 Task: Create a sub task Design and Implement Solution for the task  Implement a new cloud-based project accounting system for a company in the project BayTech , assign it to team member softage.2@softage.net and update the status of the sub task to  Completed , set the priority of the sub task to High
Action: Mouse moved to (456, 550)
Screenshot: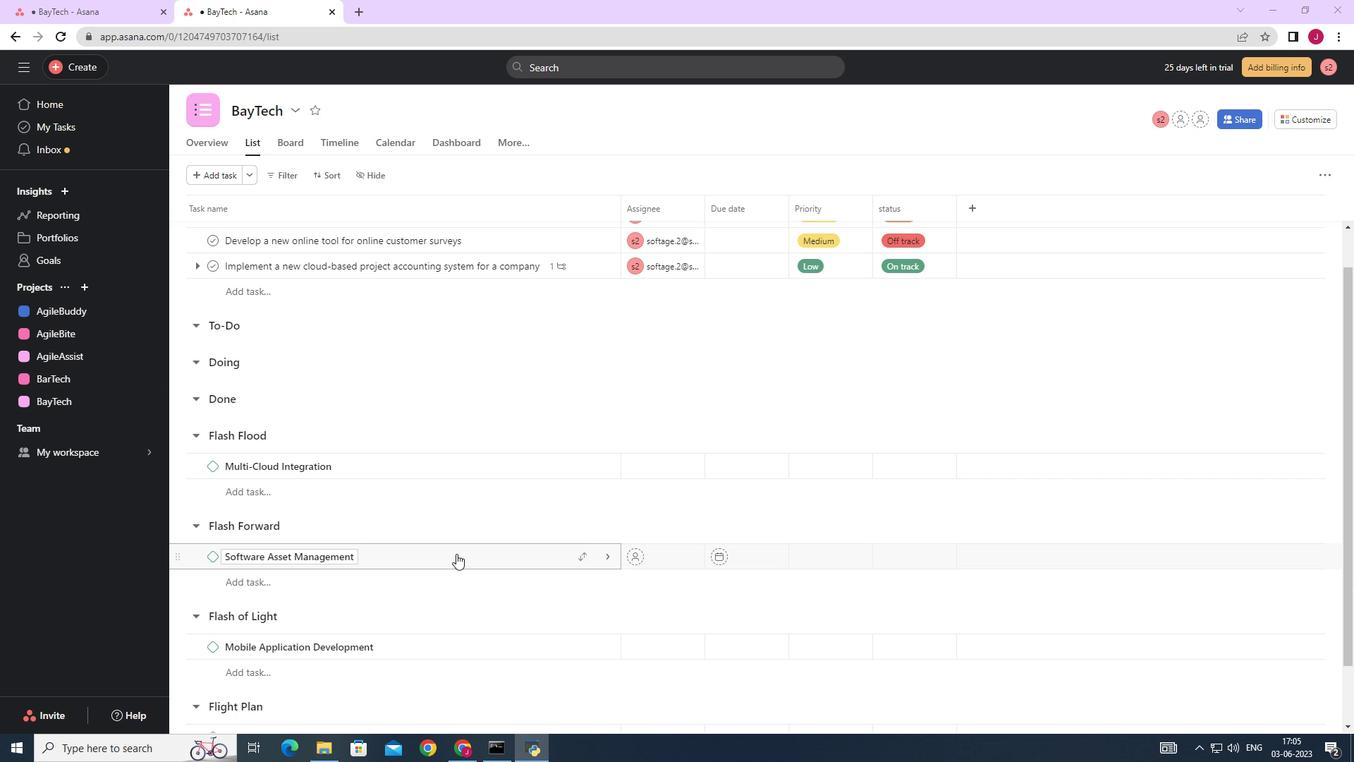 
Action: Mouse scrolled (456, 549) with delta (0, 0)
Screenshot: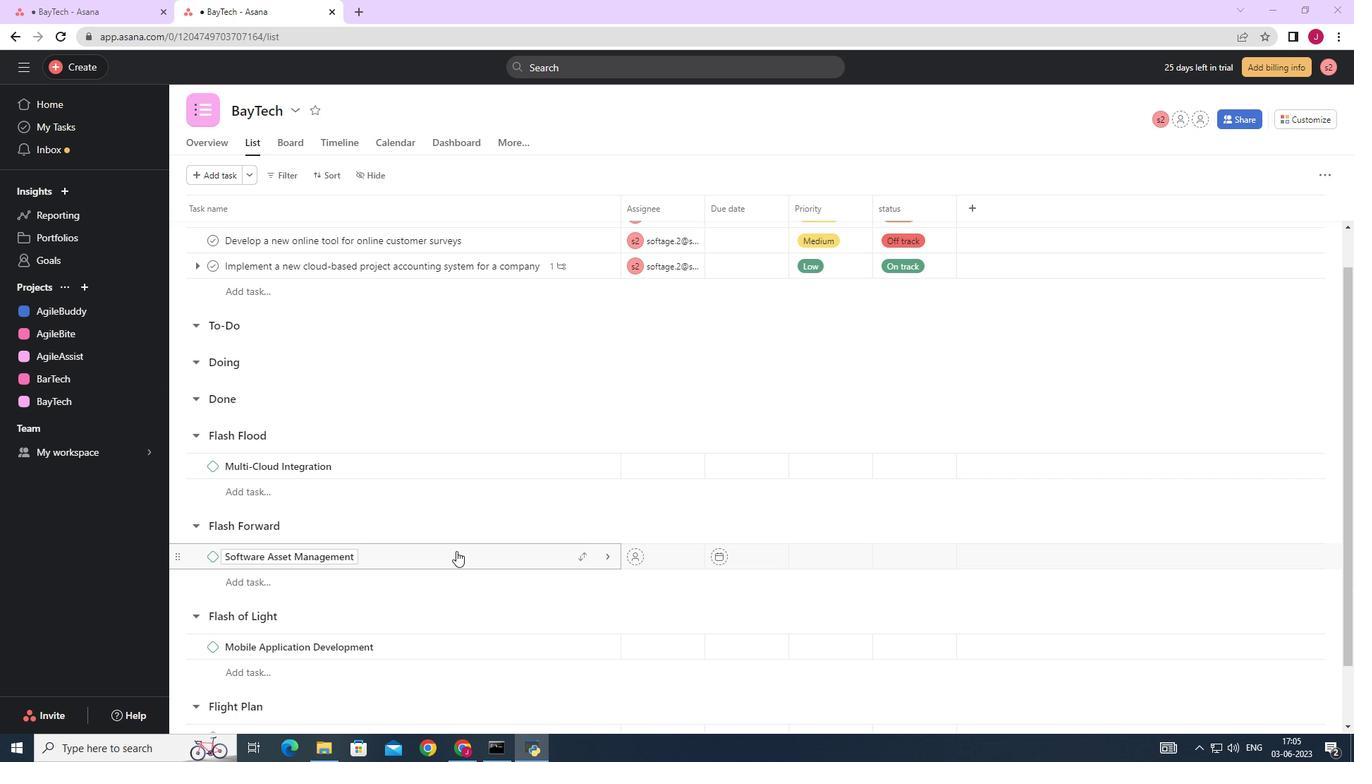
Action: Mouse scrolled (456, 549) with delta (0, 0)
Screenshot: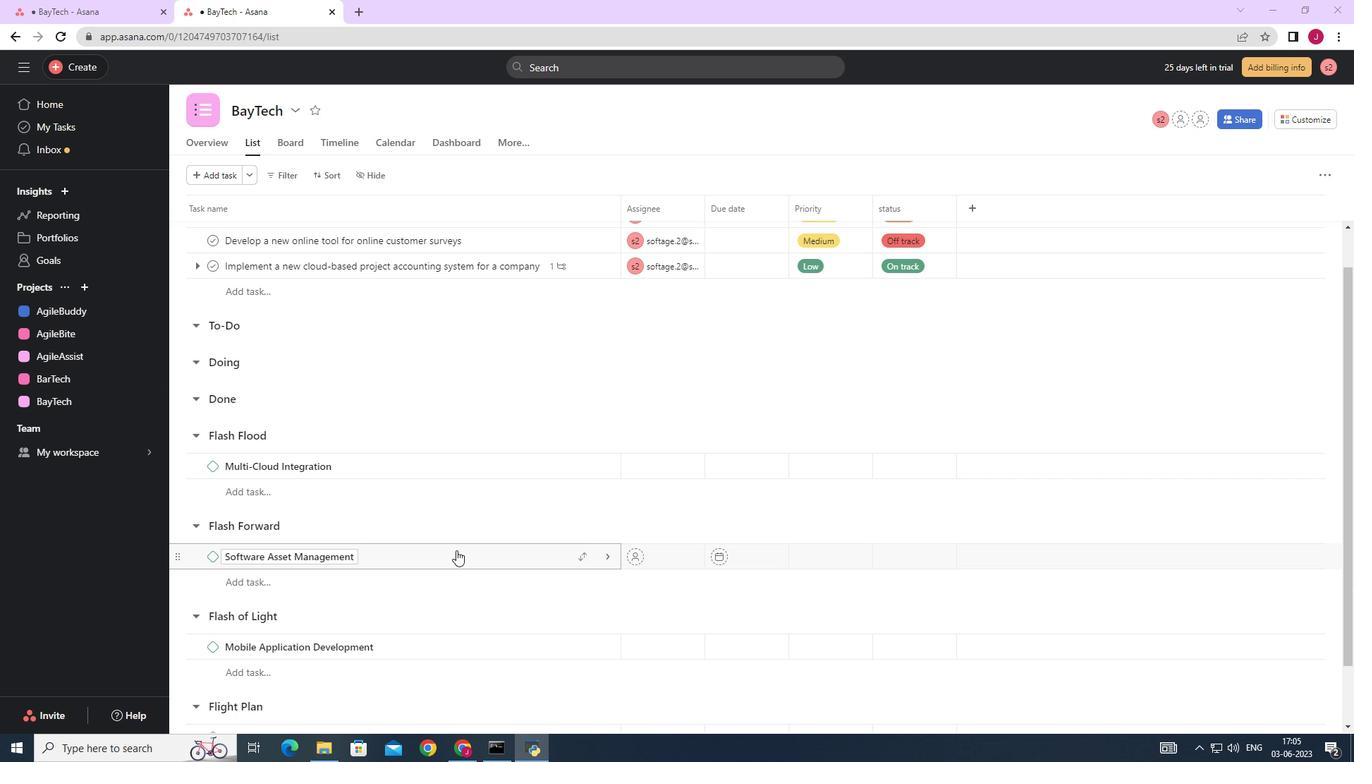
Action: Mouse scrolled (456, 549) with delta (0, 0)
Screenshot: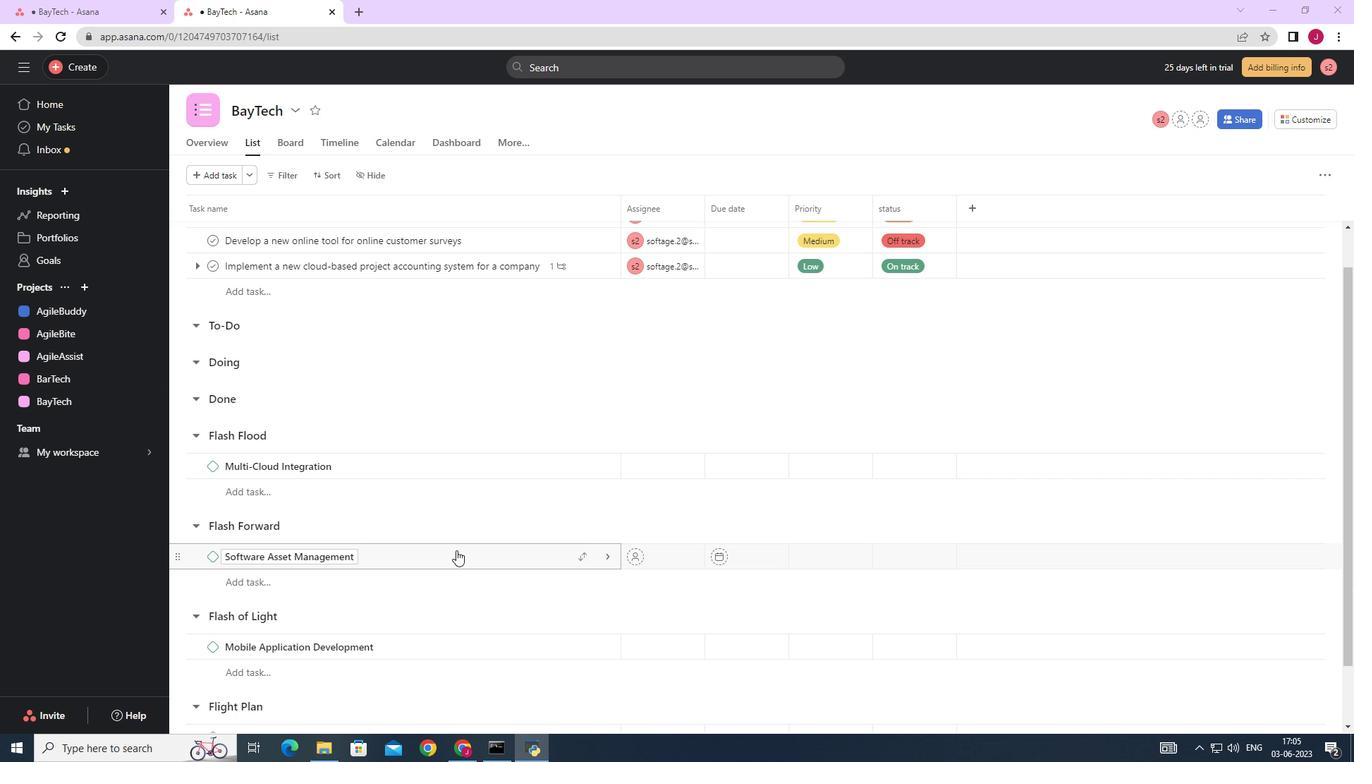 
Action: Mouse scrolled (456, 549) with delta (0, 0)
Screenshot: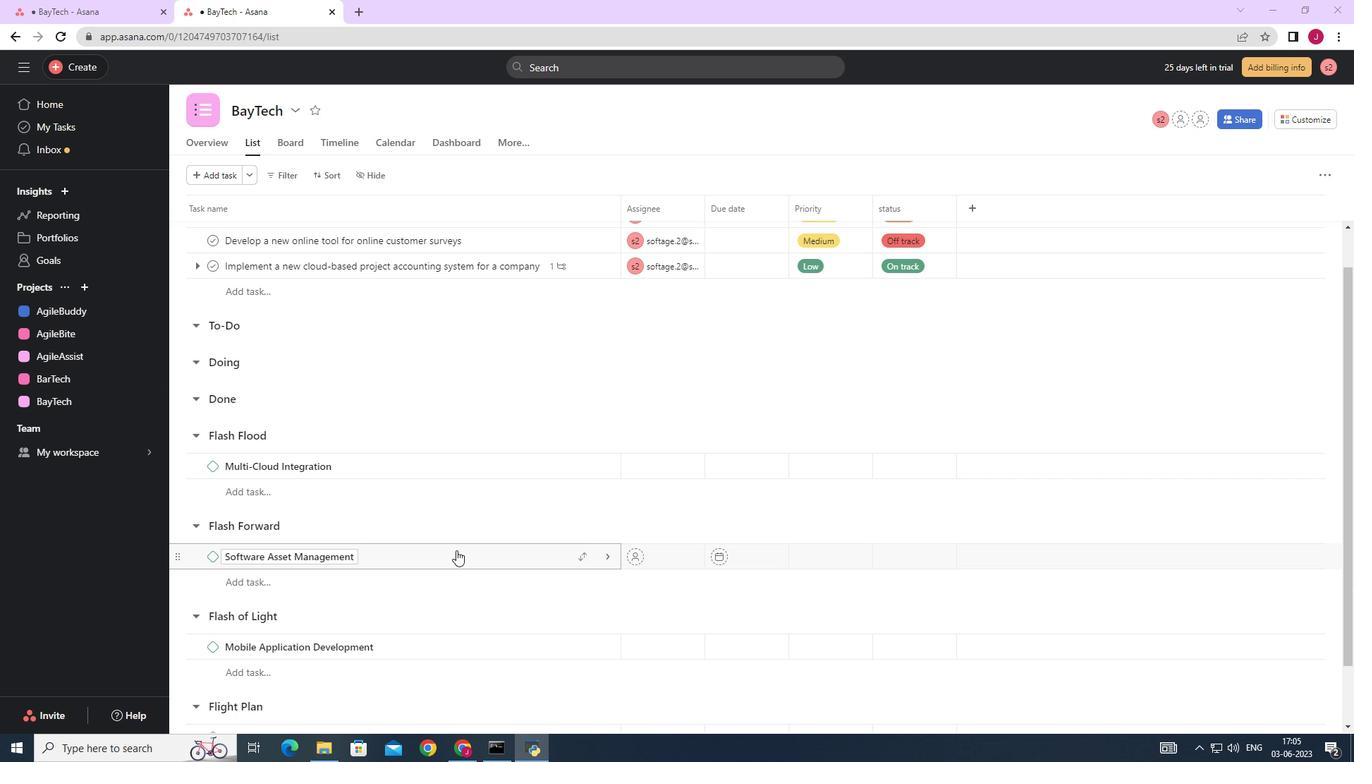 
Action: Mouse moved to (456, 541)
Screenshot: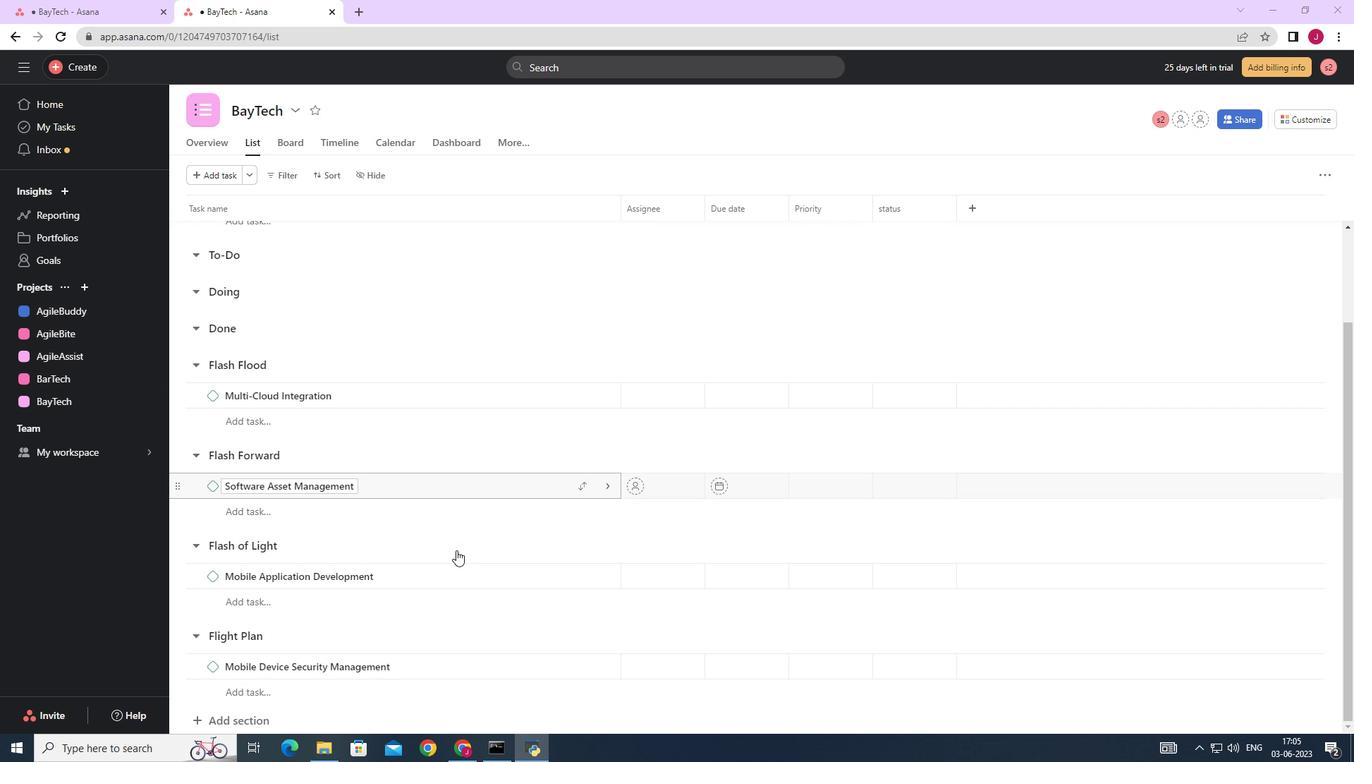 
Action: Mouse scrolled (456, 542) with delta (0, 0)
Screenshot: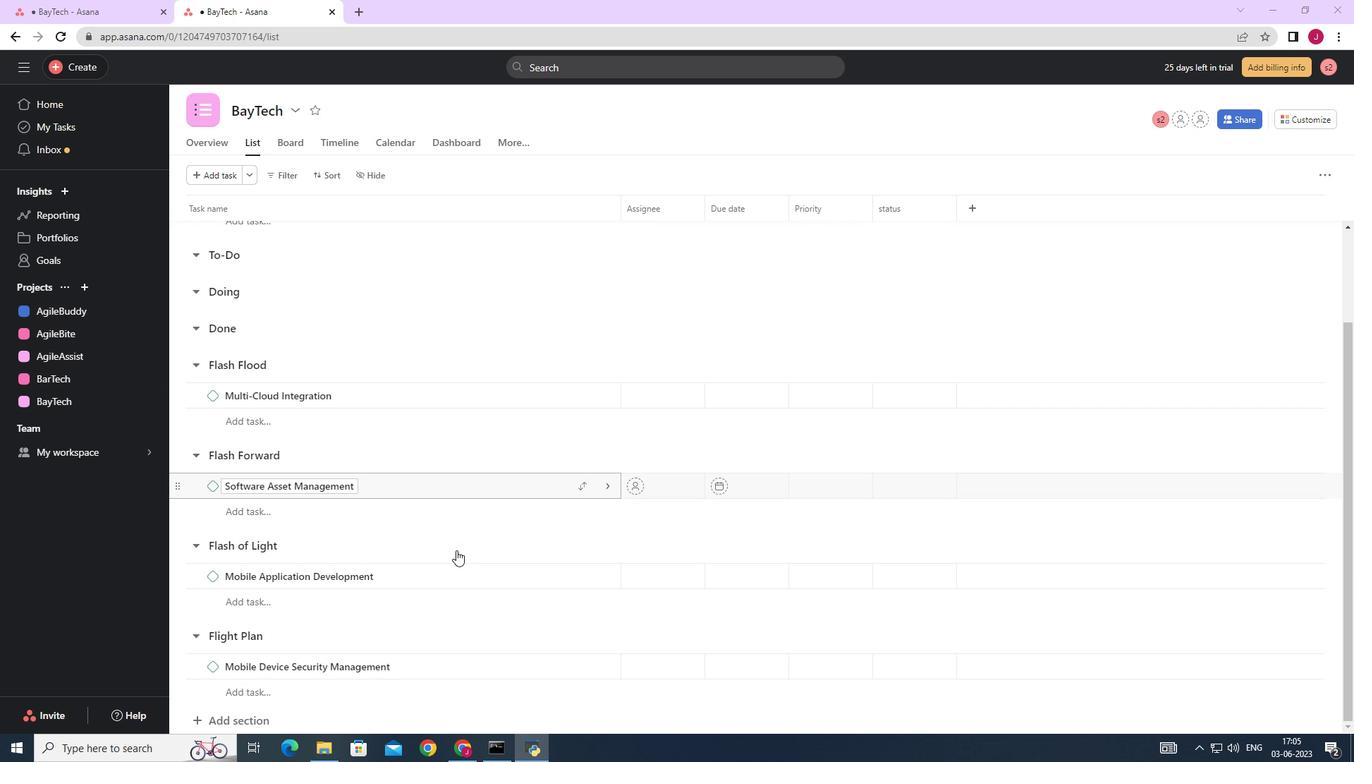 
Action: Mouse scrolled (456, 542) with delta (0, 0)
Screenshot: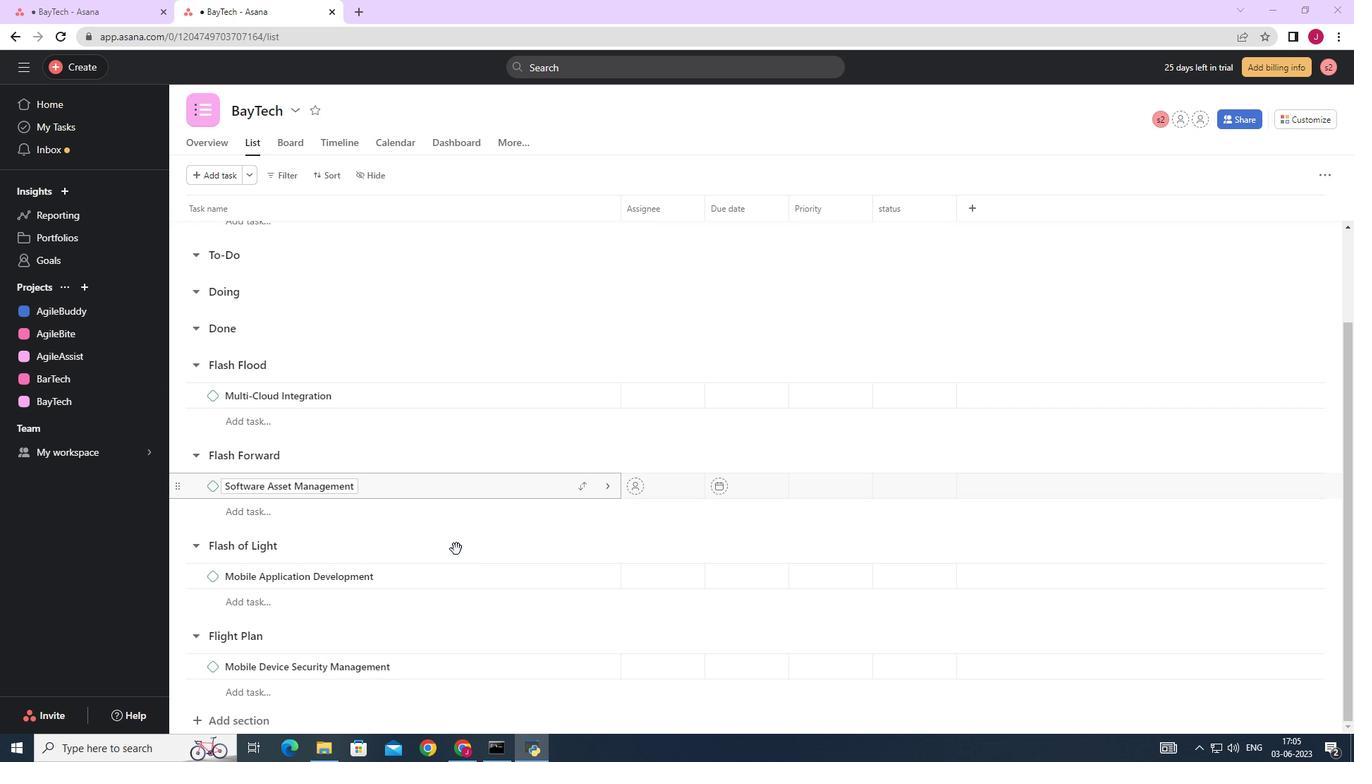 
Action: Mouse scrolled (456, 542) with delta (0, 0)
Screenshot: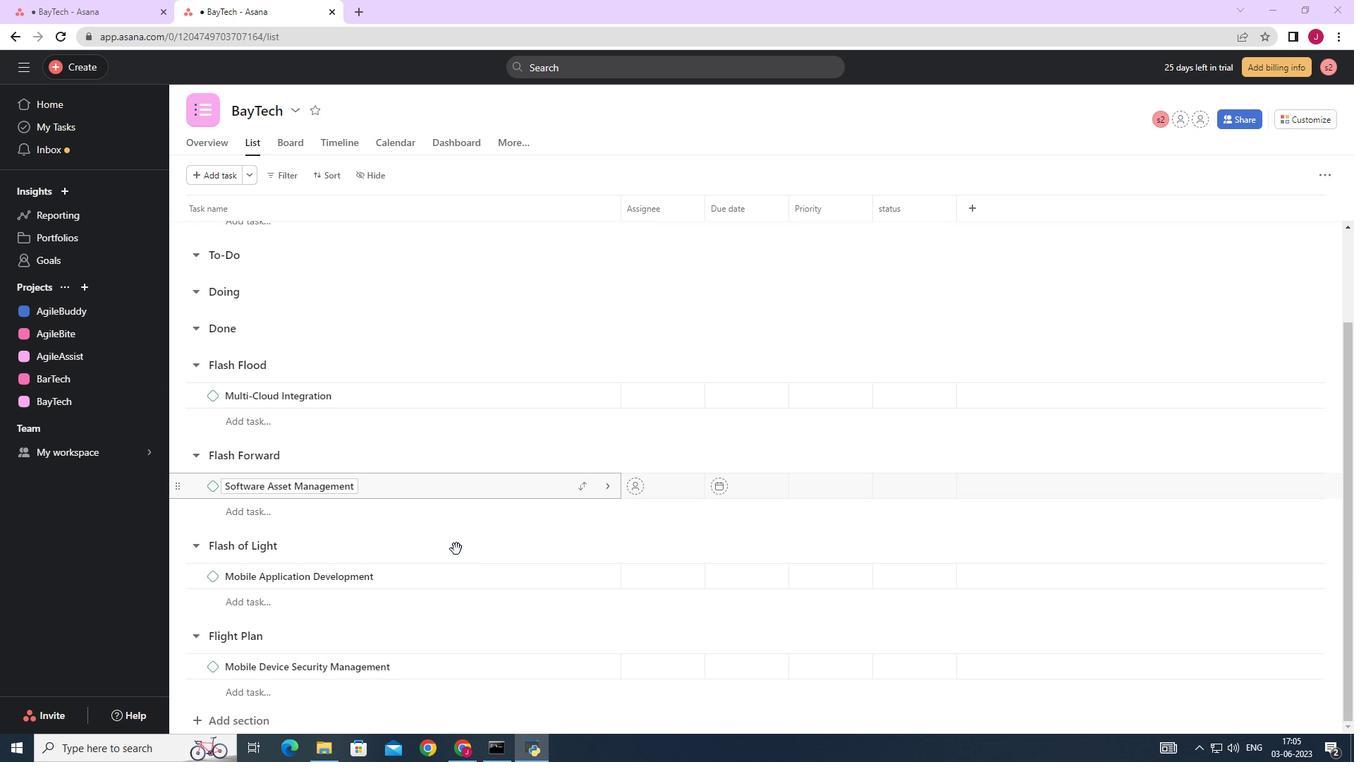 
Action: Mouse moved to (456, 541)
Screenshot: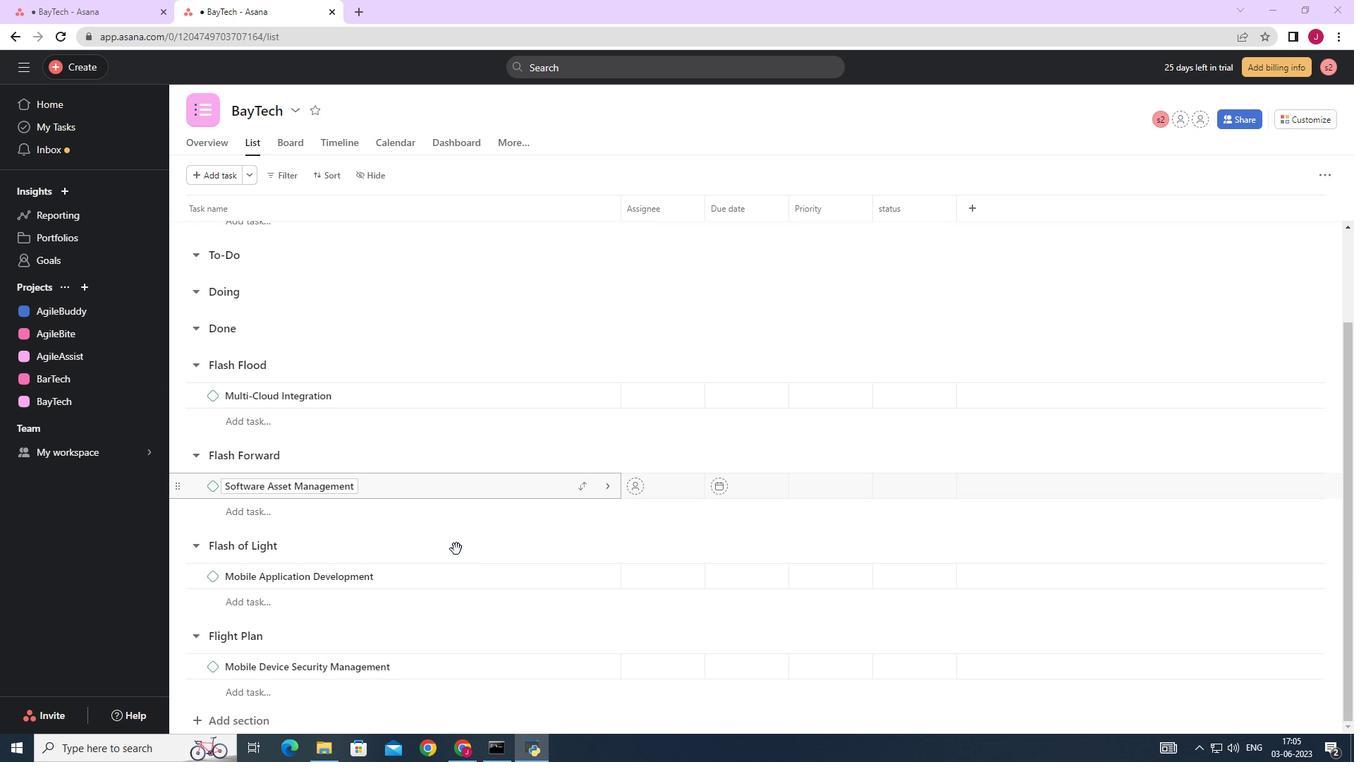 
Action: Mouse scrolled (456, 541) with delta (0, 0)
Screenshot: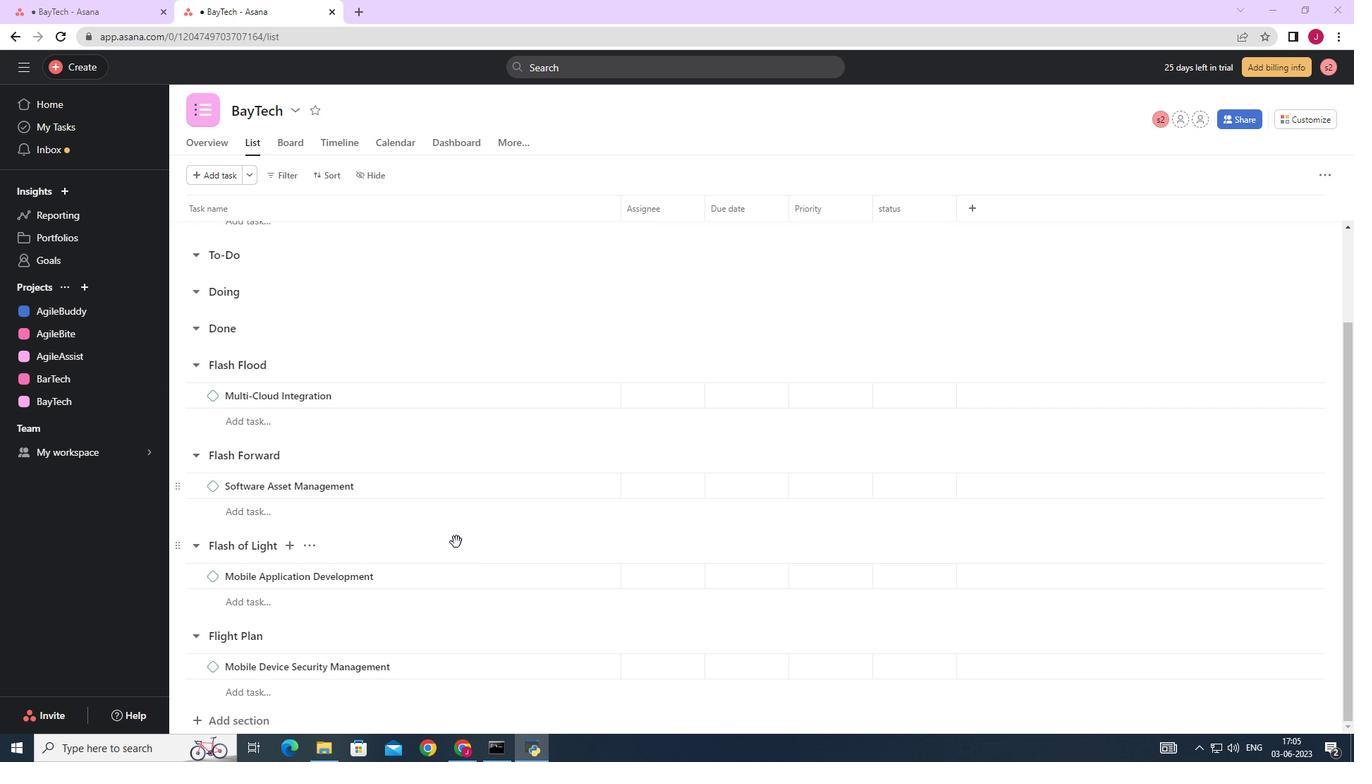 
Action: Mouse moved to (572, 318)
Screenshot: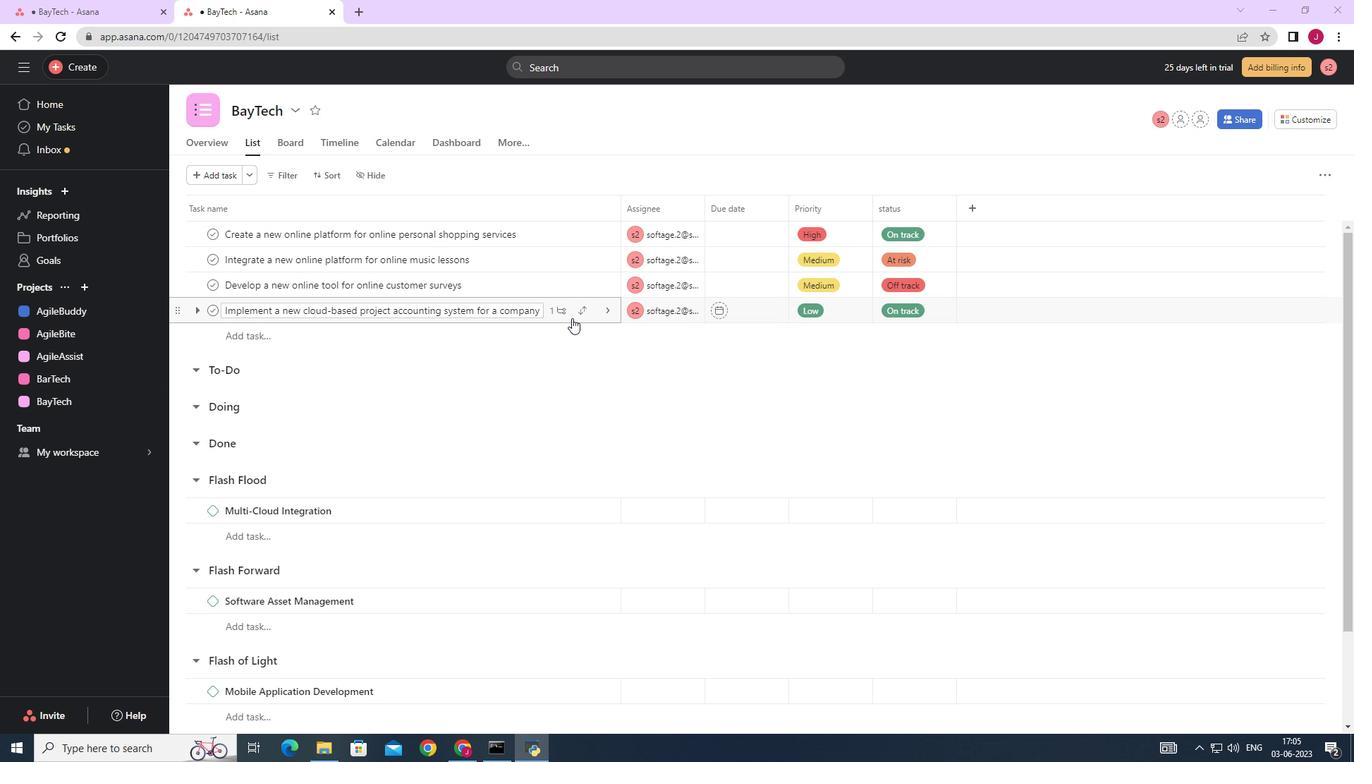 
Action: Mouse pressed left at (572, 318)
Screenshot: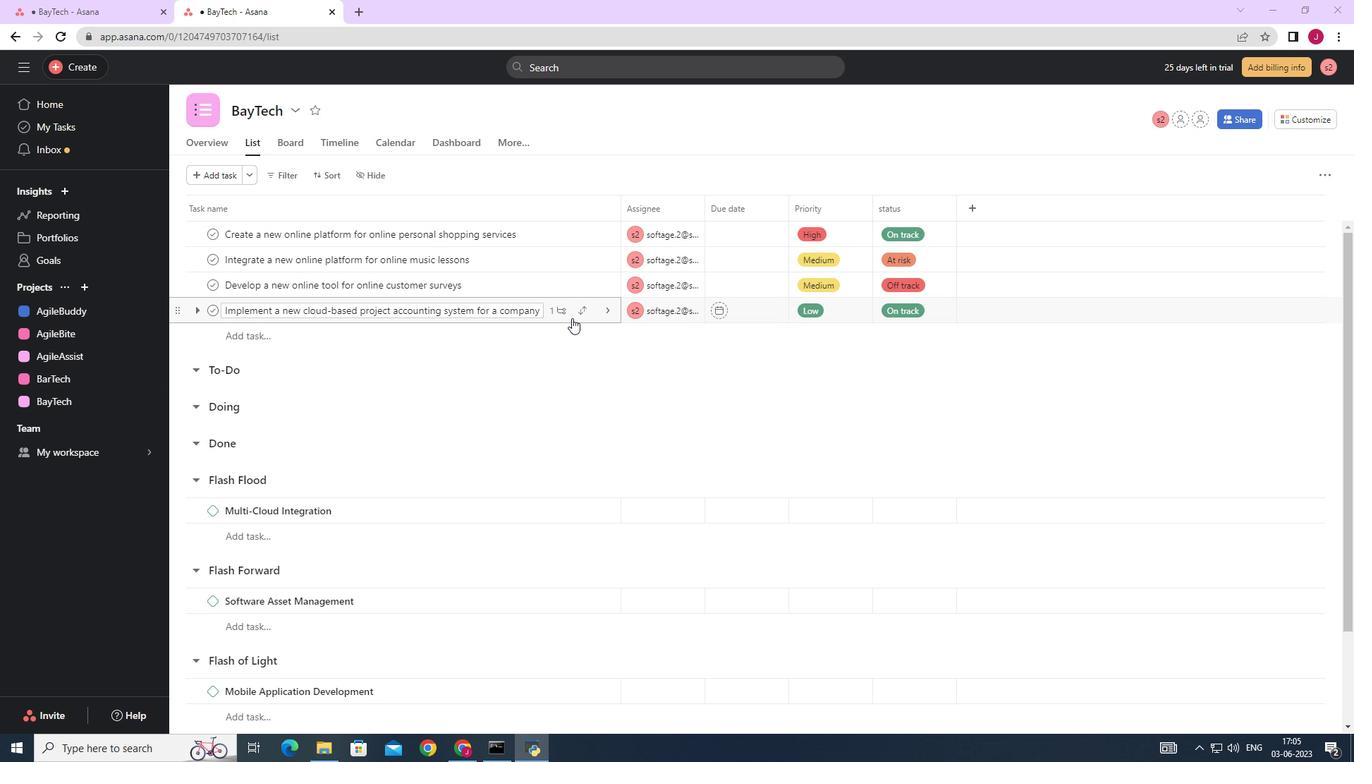 
Action: Mouse moved to (963, 497)
Screenshot: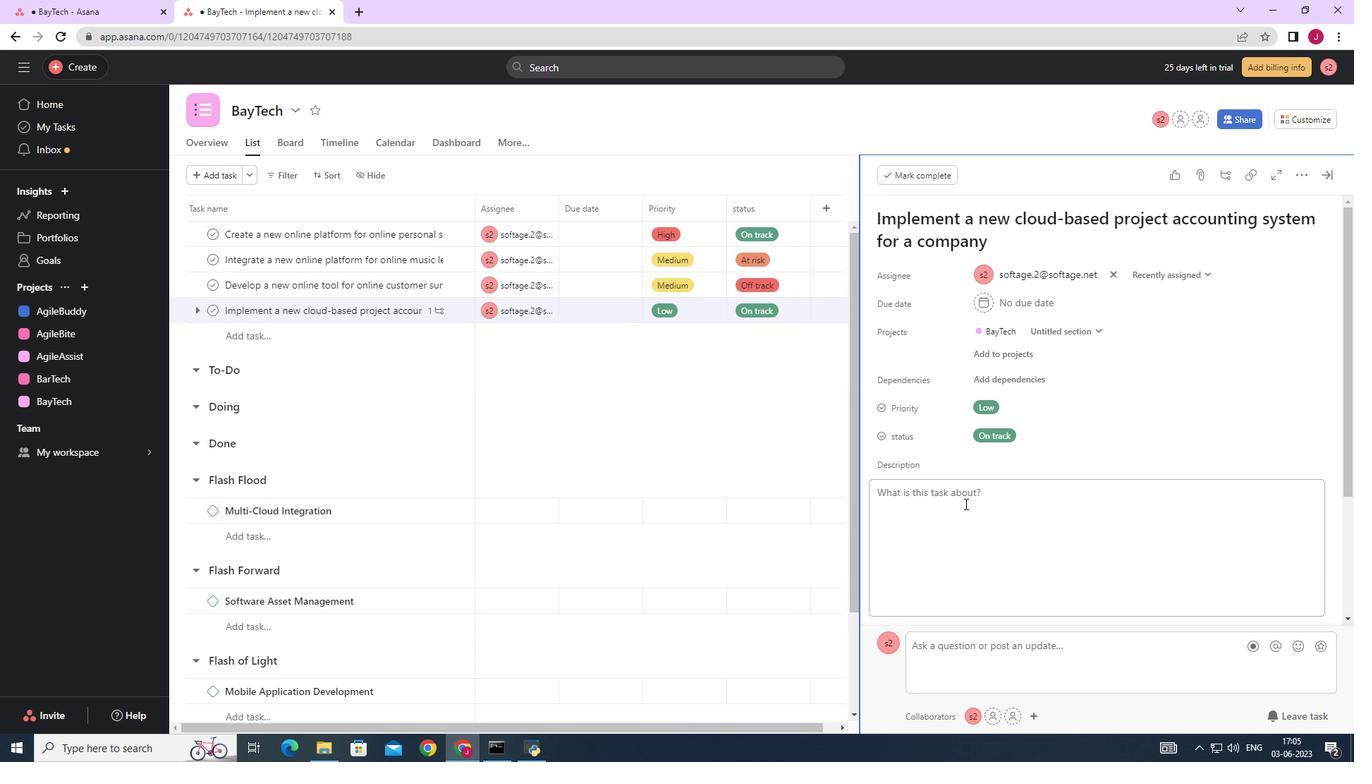 
Action: Mouse scrolled (963, 496) with delta (0, 0)
Screenshot: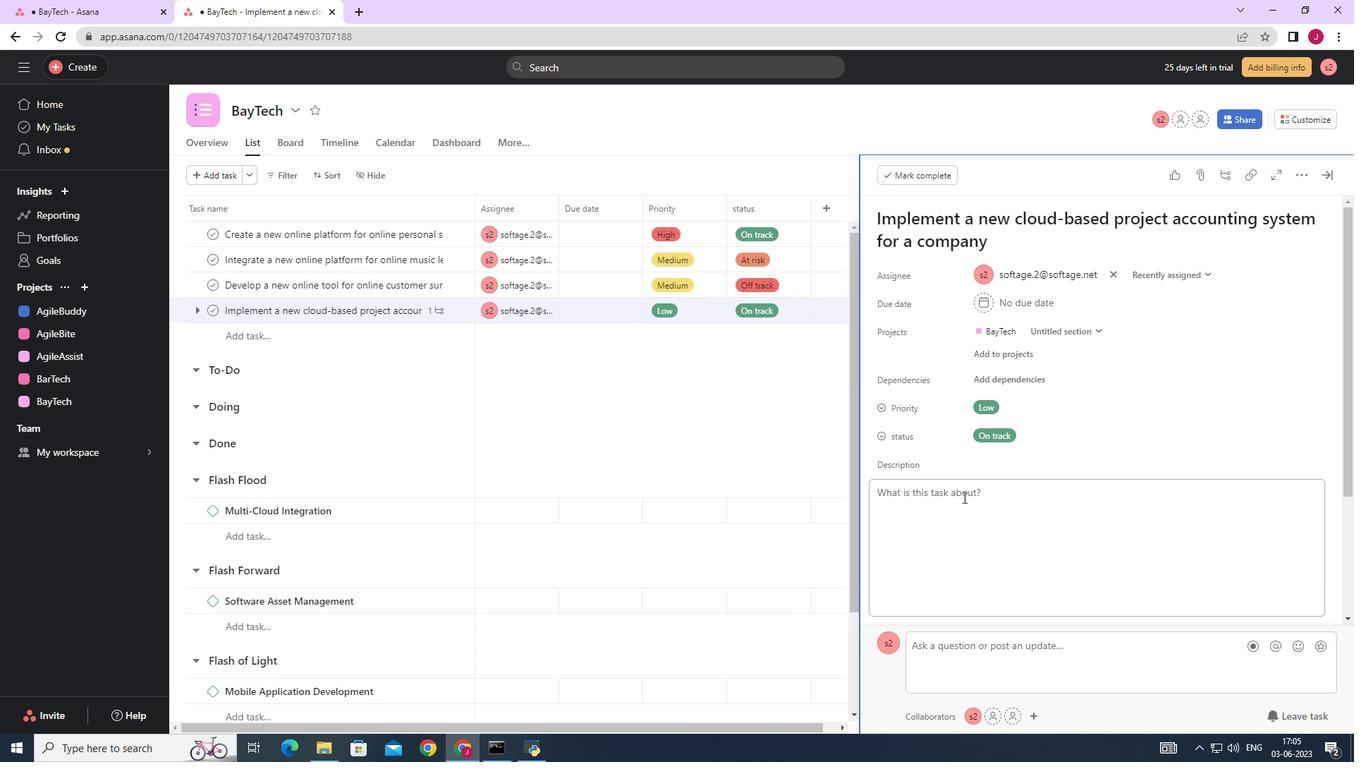 
Action: Mouse scrolled (963, 496) with delta (0, 0)
Screenshot: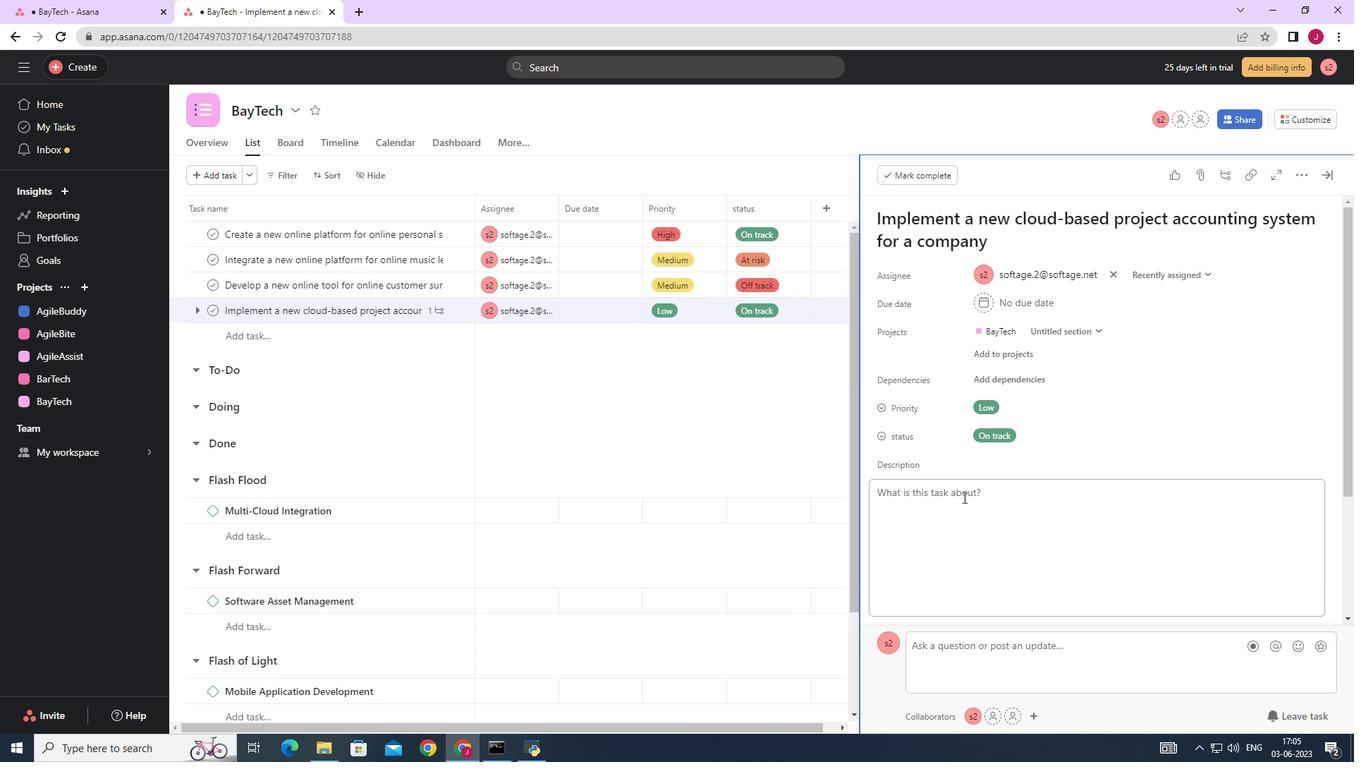 
Action: Mouse scrolled (963, 496) with delta (0, 0)
Screenshot: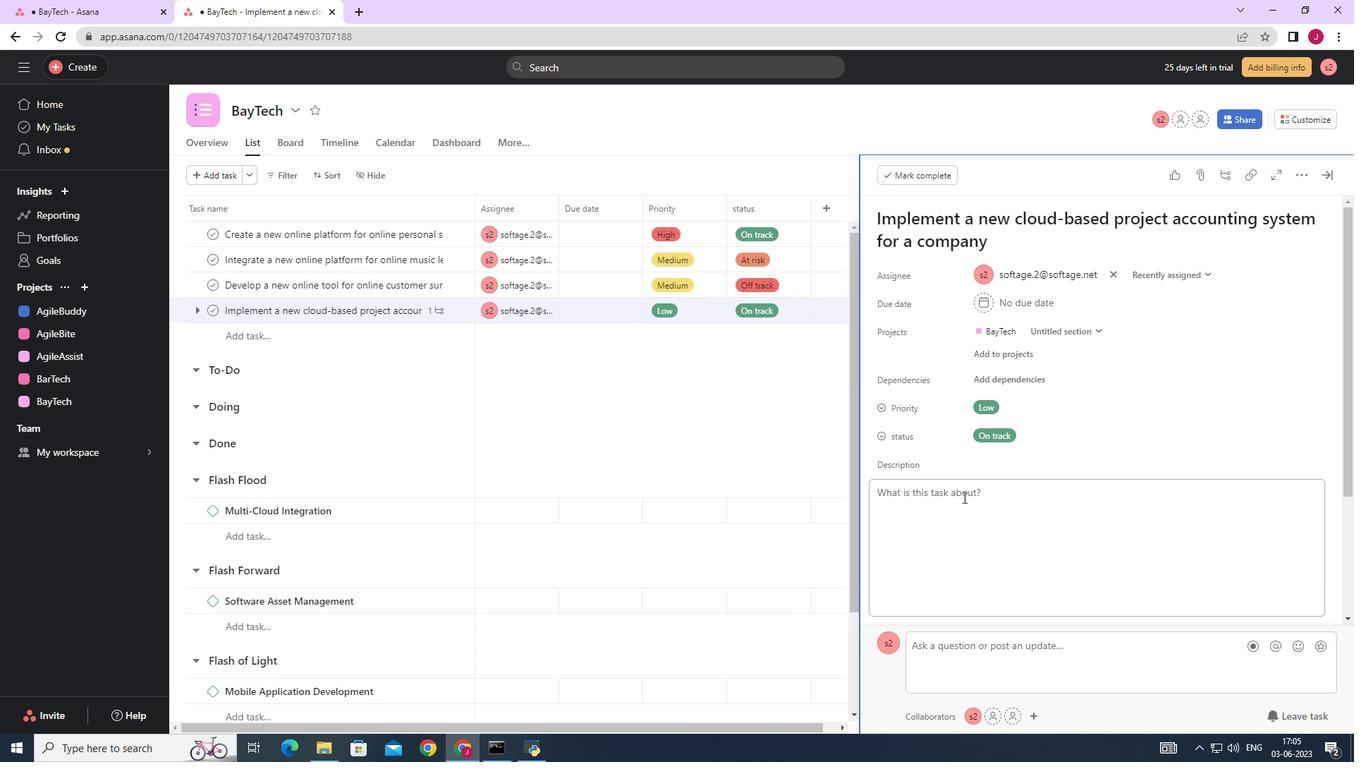 
Action: Mouse scrolled (963, 496) with delta (0, 0)
Screenshot: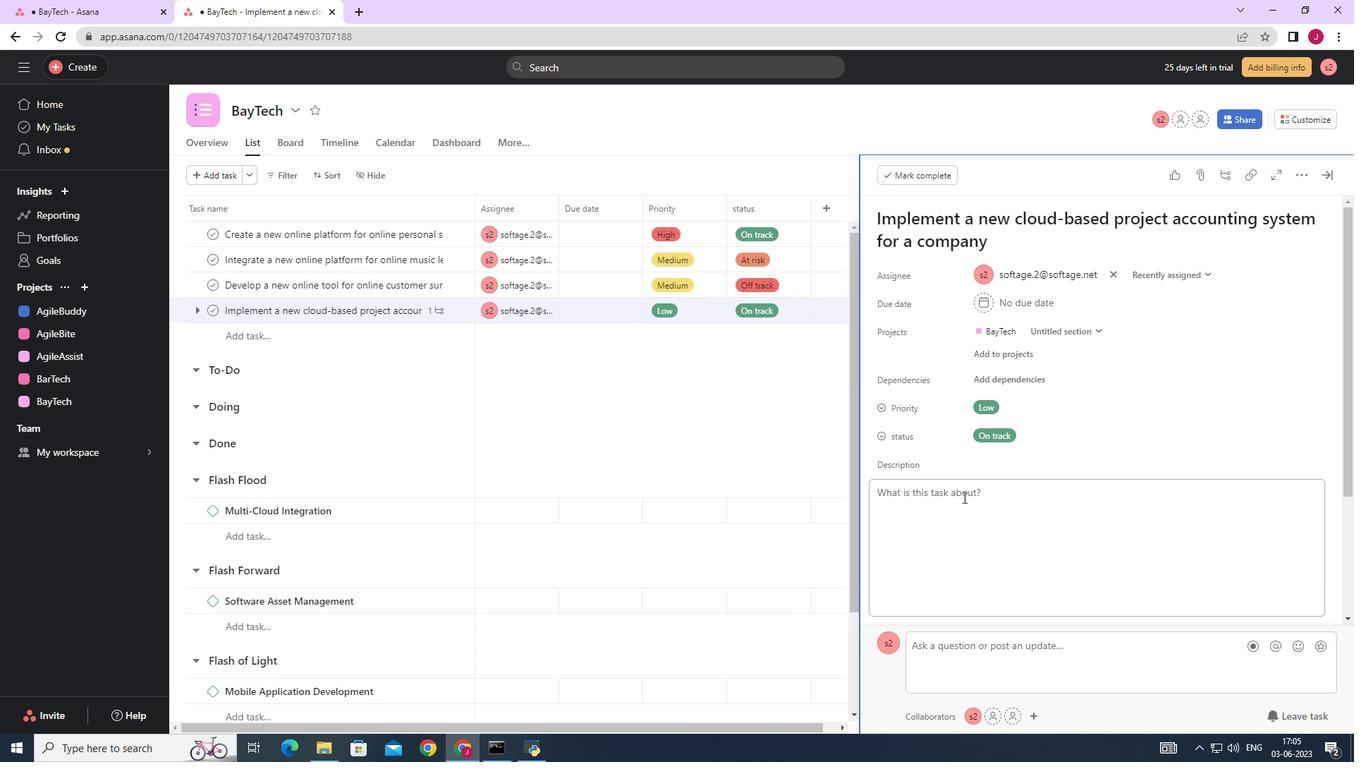
Action: Mouse moved to (927, 512)
Screenshot: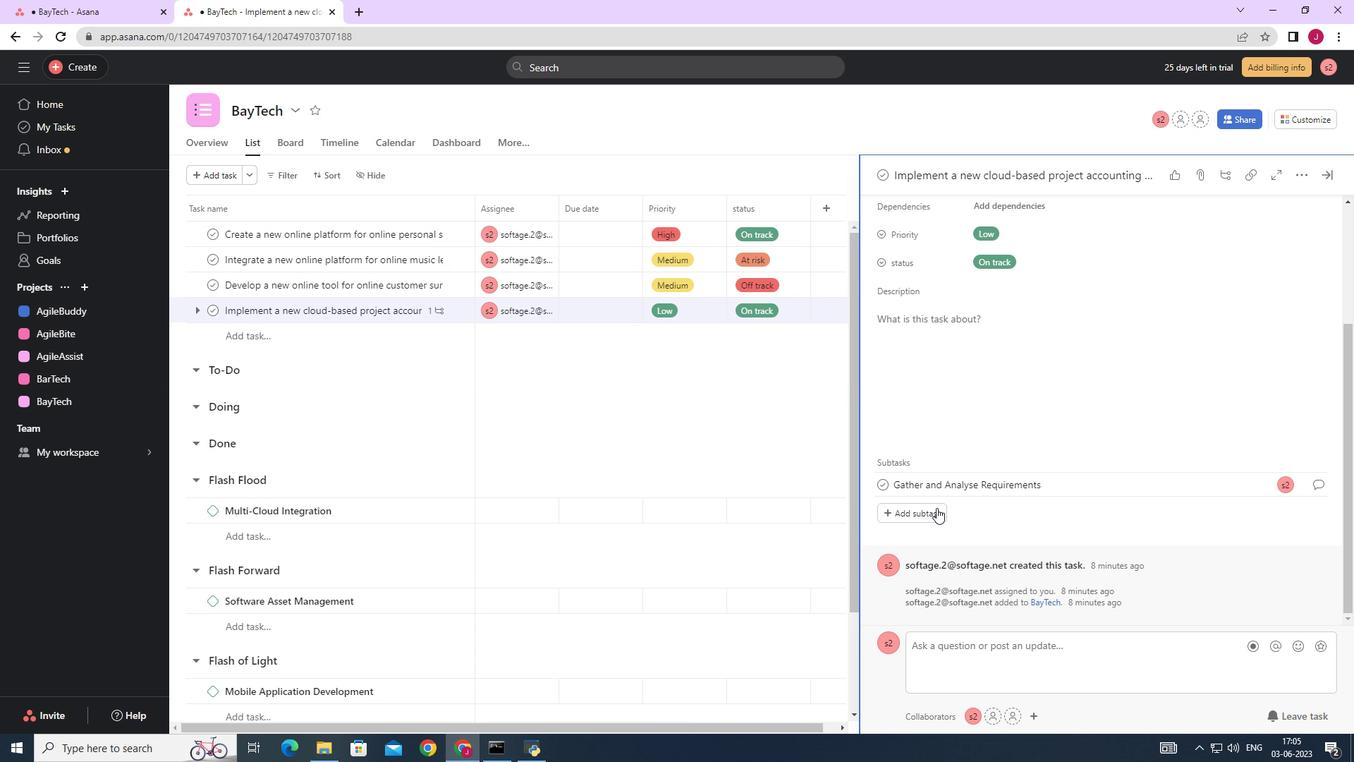 
Action: Mouse pressed left at (927, 512)
Screenshot: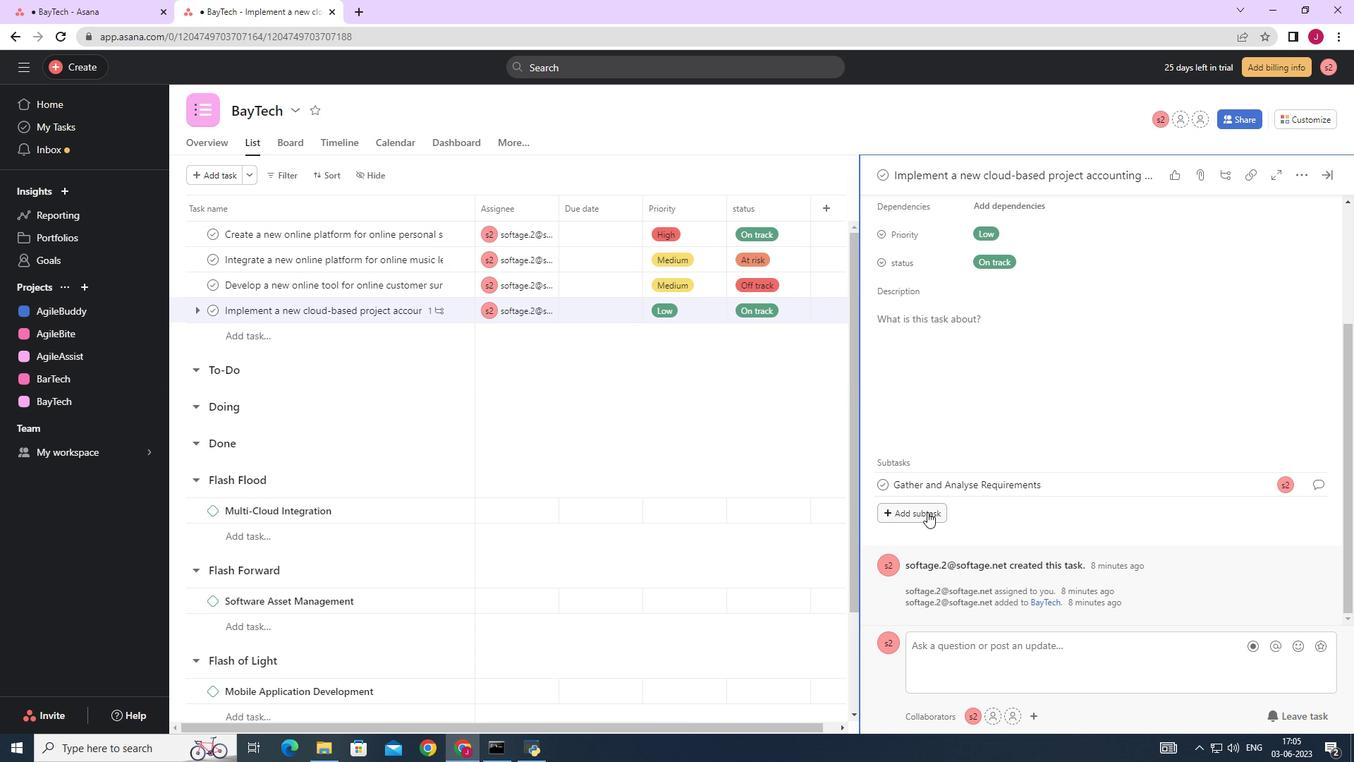 
Action: Mouse moved to (927, 513)
Screenshot: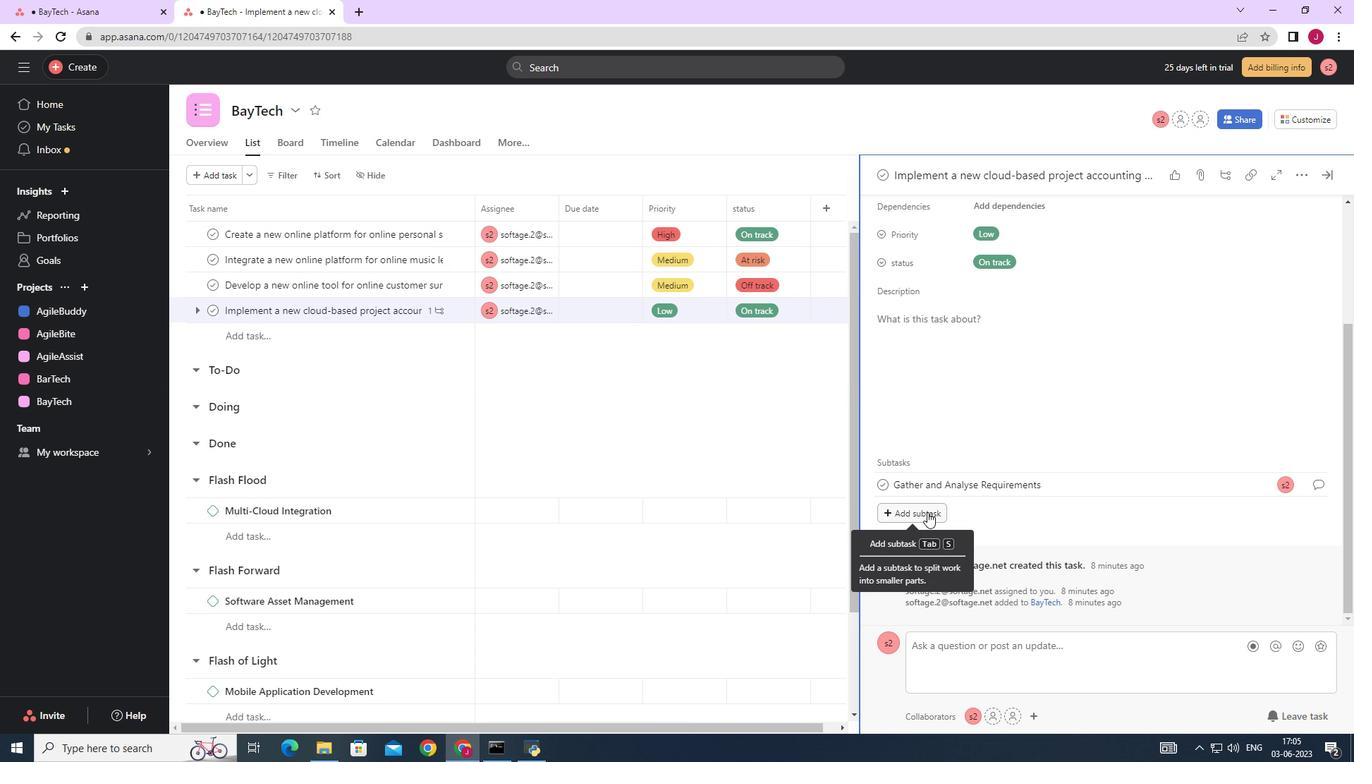 
Action: Key pressed <Key.caps_lock>D<Key.caps_lock>esign<Key.space>and<Key.space><Key.caps_lock>I<Key.caps_lock>mplement<Key.space><Key.caps_lock>S<Key.caps_lock>olution
Screenshot: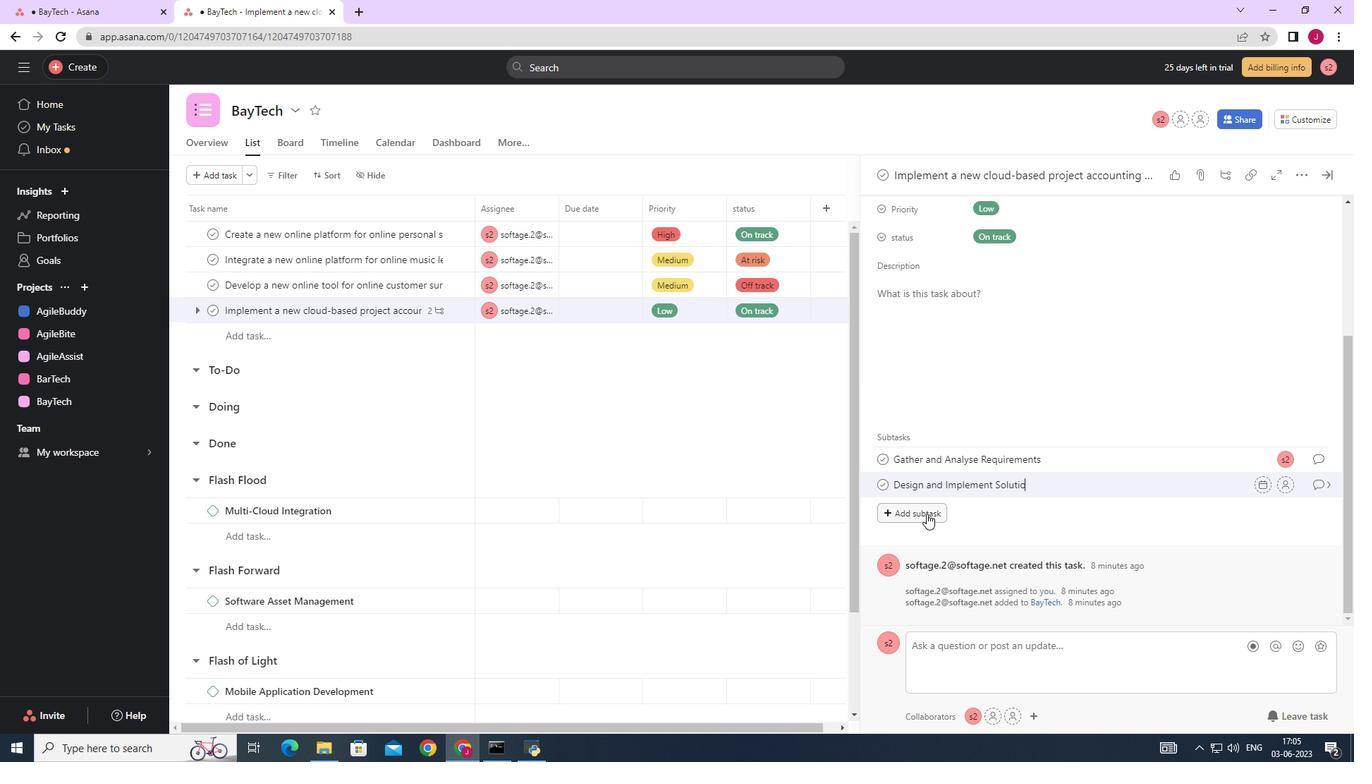 
Action: Mouse moved to (1282, 490)
Screenshot: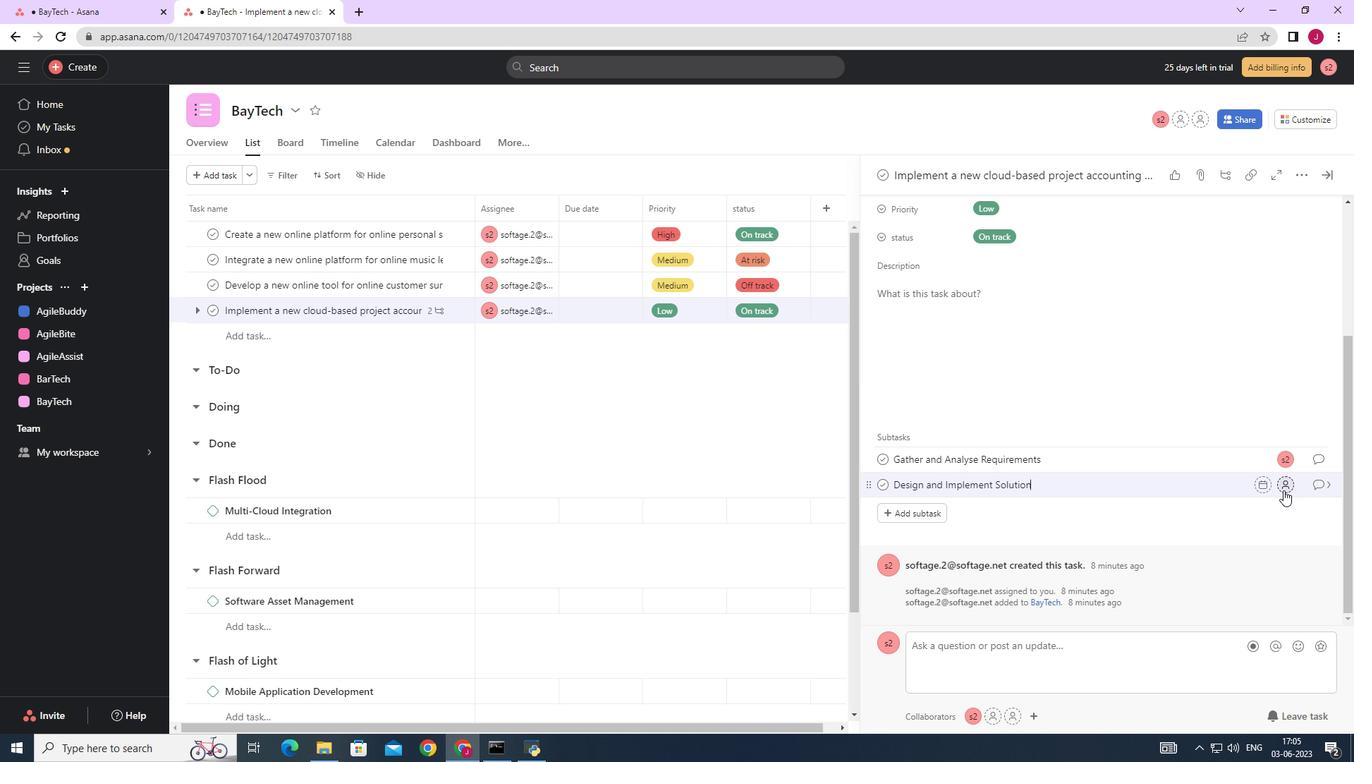 
Action: Mouse pressed left at (1282, 490)
Screenshot: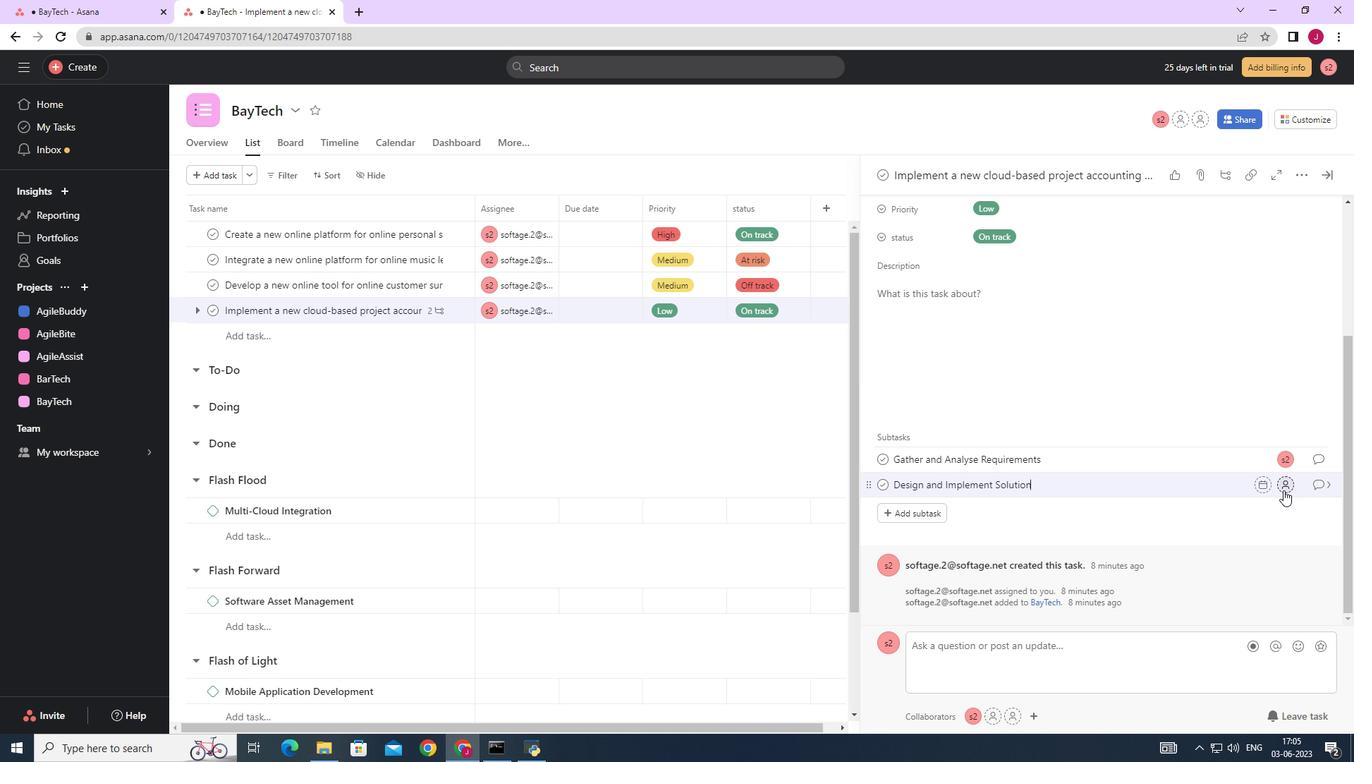
Action: Key pressed softage.2
Screenshot: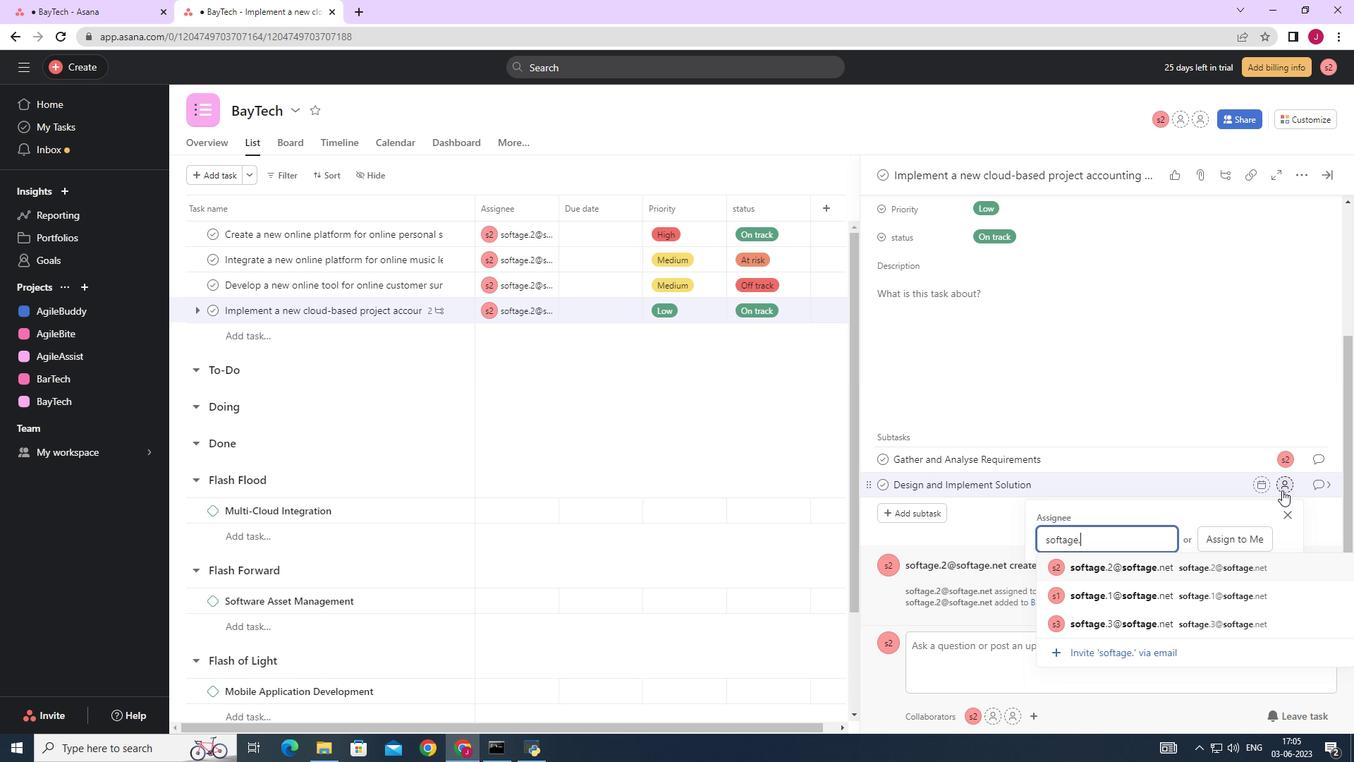 
Action: Mouse moved to (1146, 566)
Screenshot: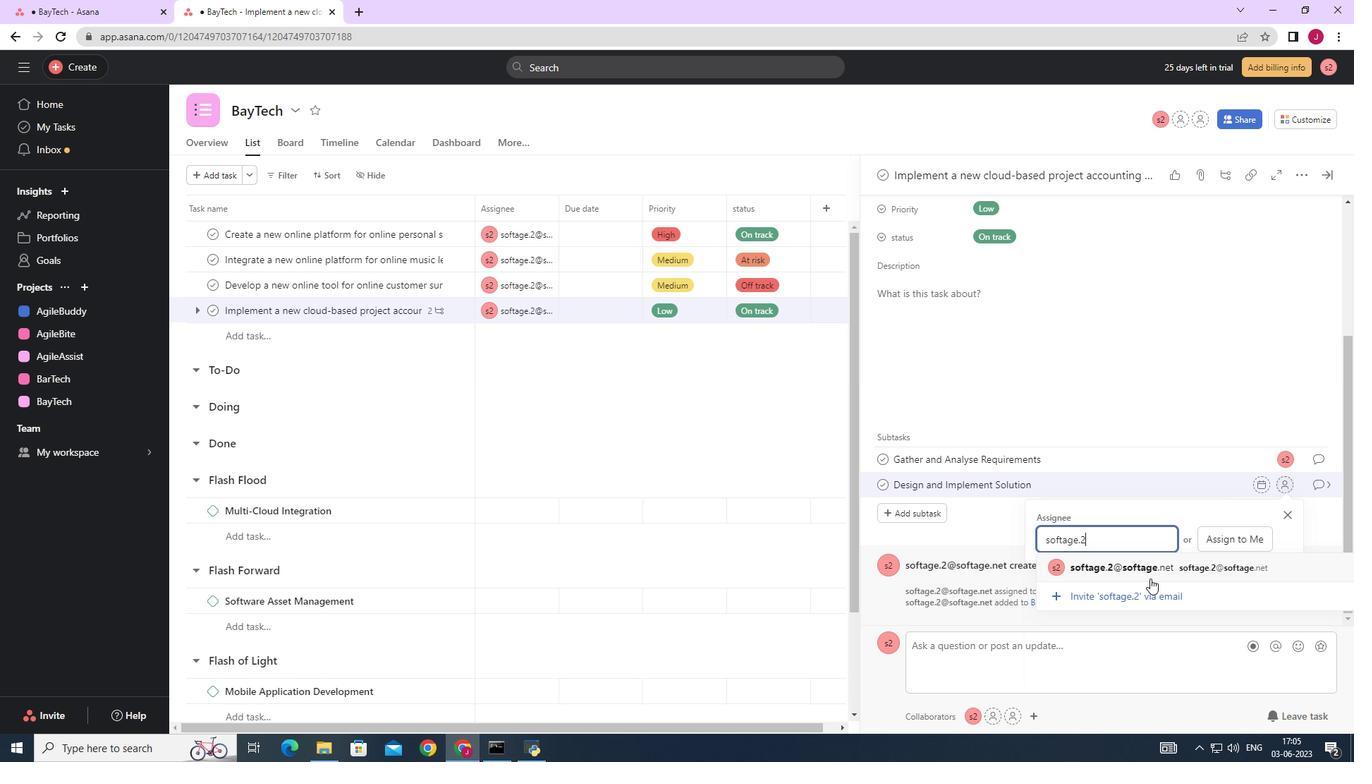 
Action: Mouse pressed left at (1146, 566)
Screenshot: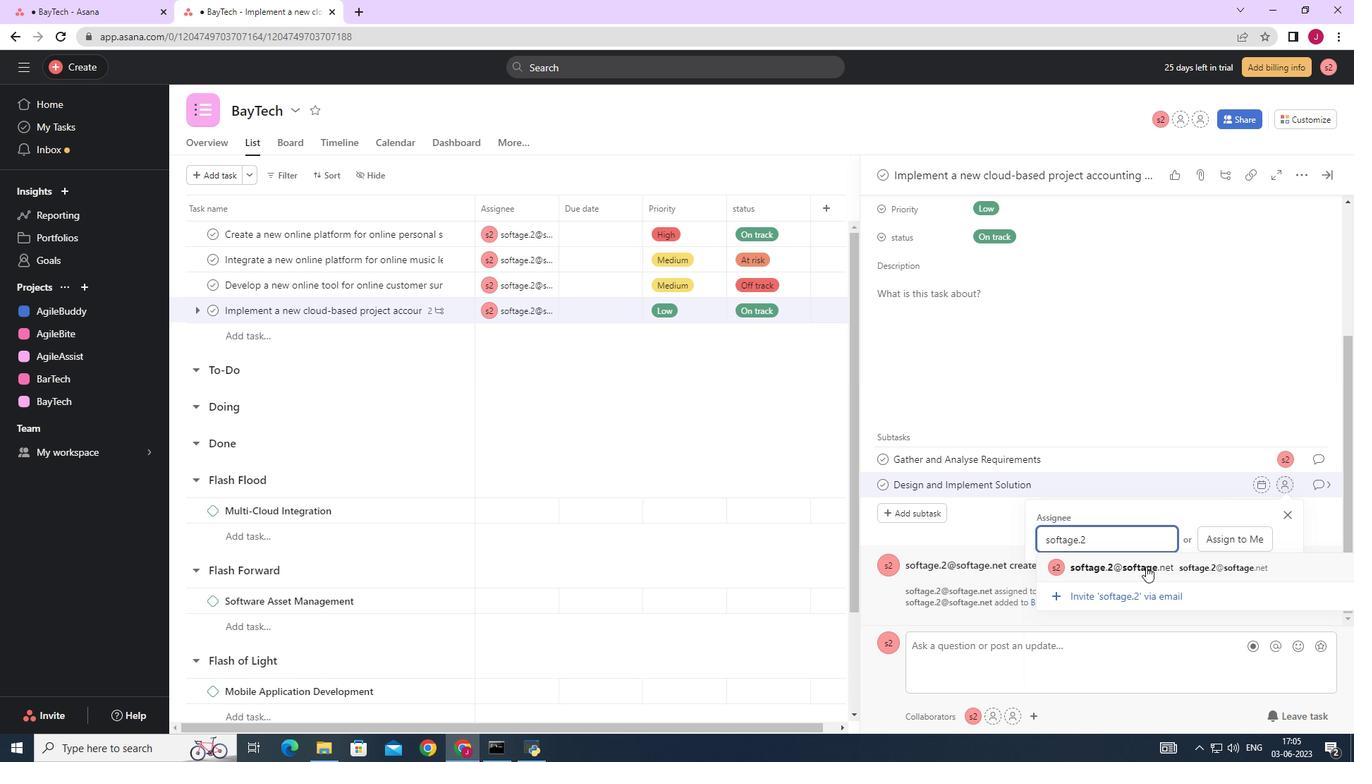 
Action: Mouse moved to (1323, 487)
Screenshot: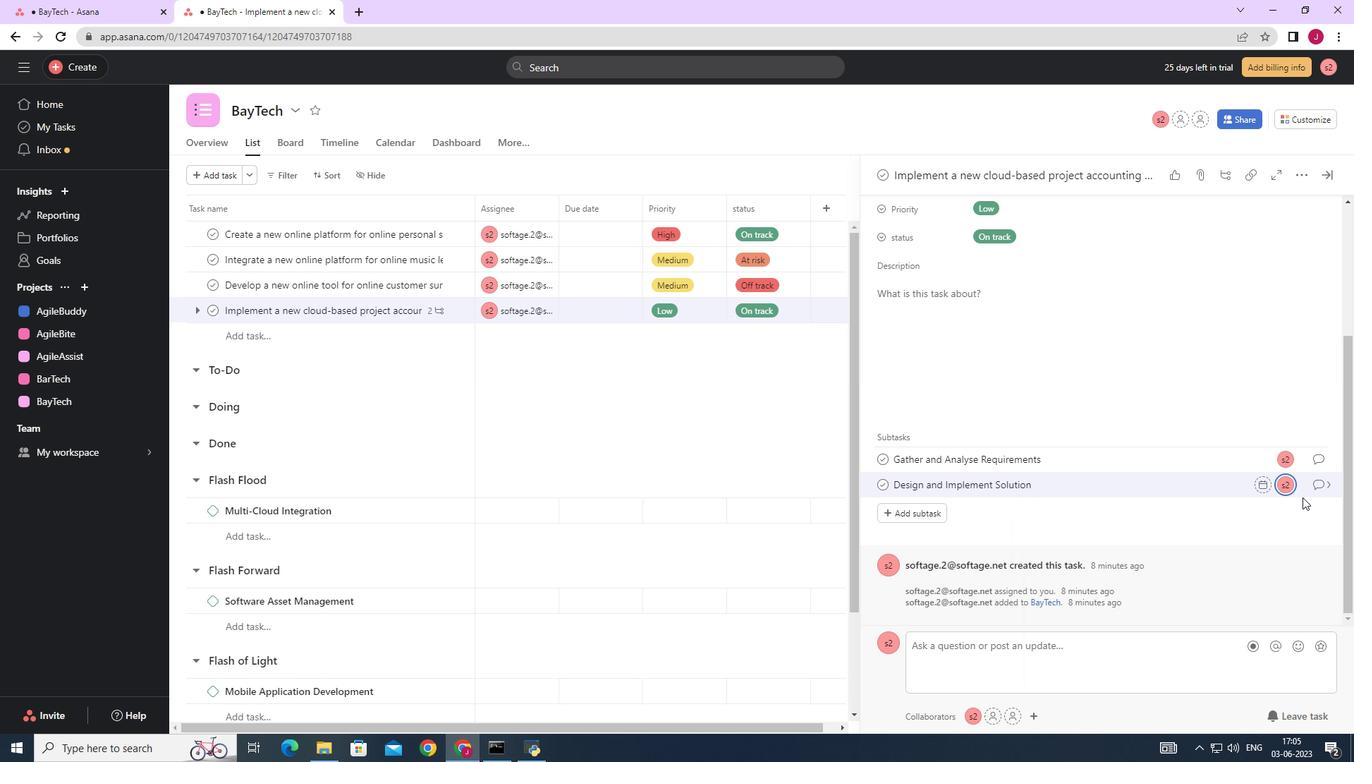 
Action: Mouse pressed left at (1323, 487)
Screenshot: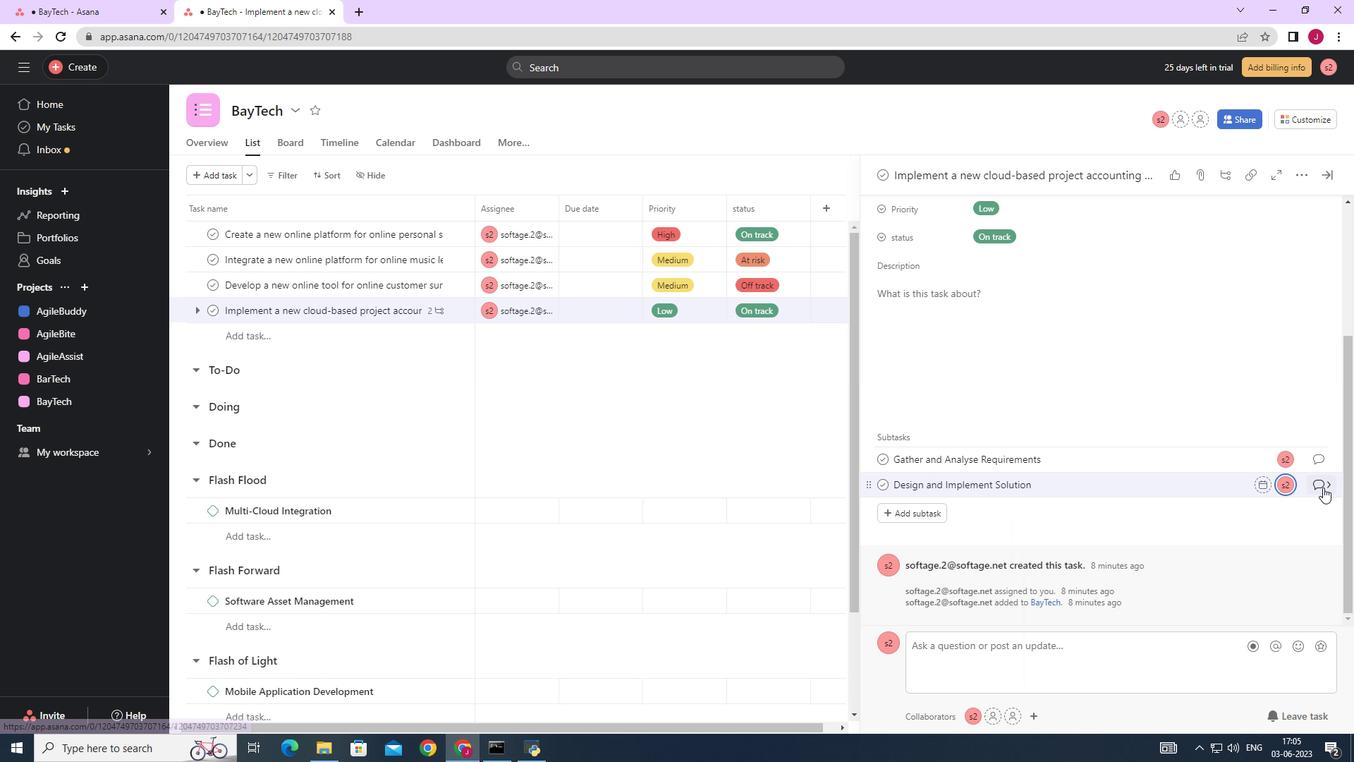 
Action: Mouse moved to (956, 368)
Screenshot: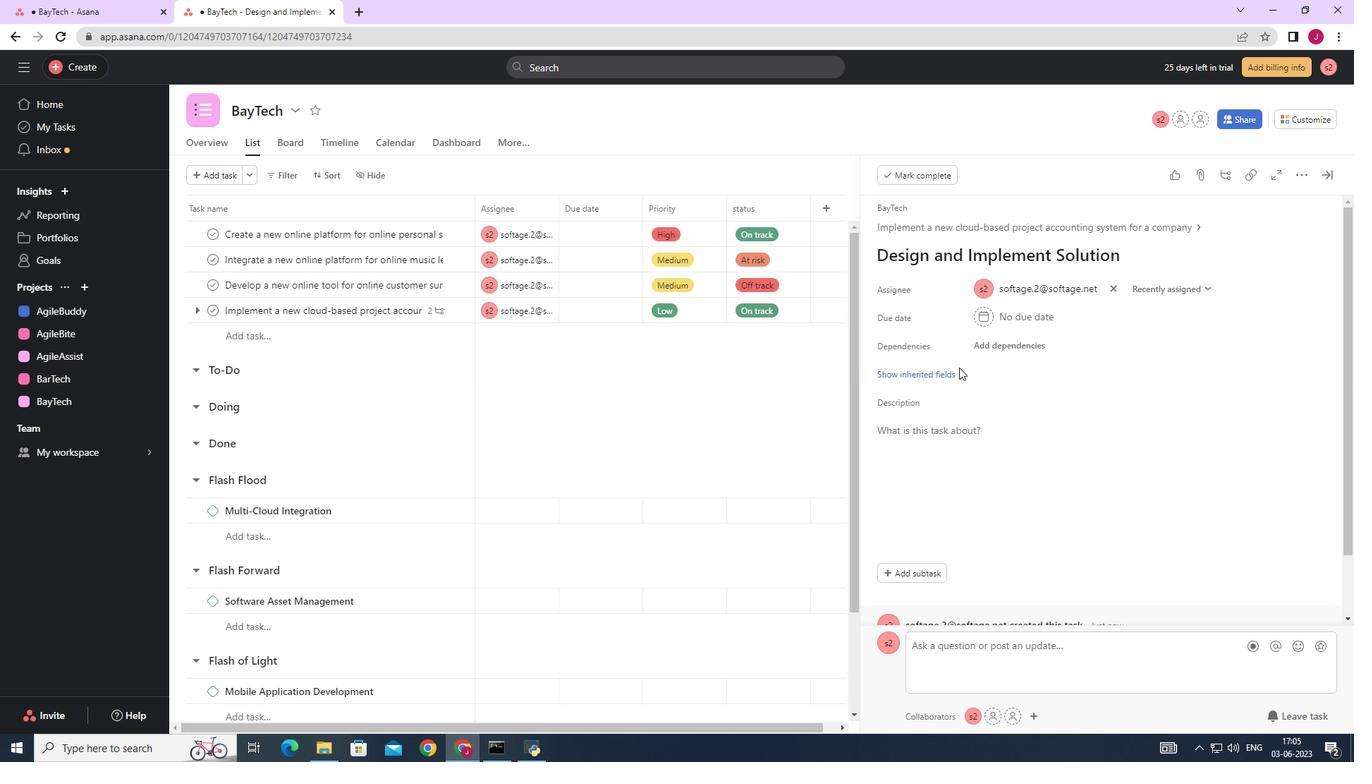 
Action: Mouse pressed left at (956, 368)
Screenshot: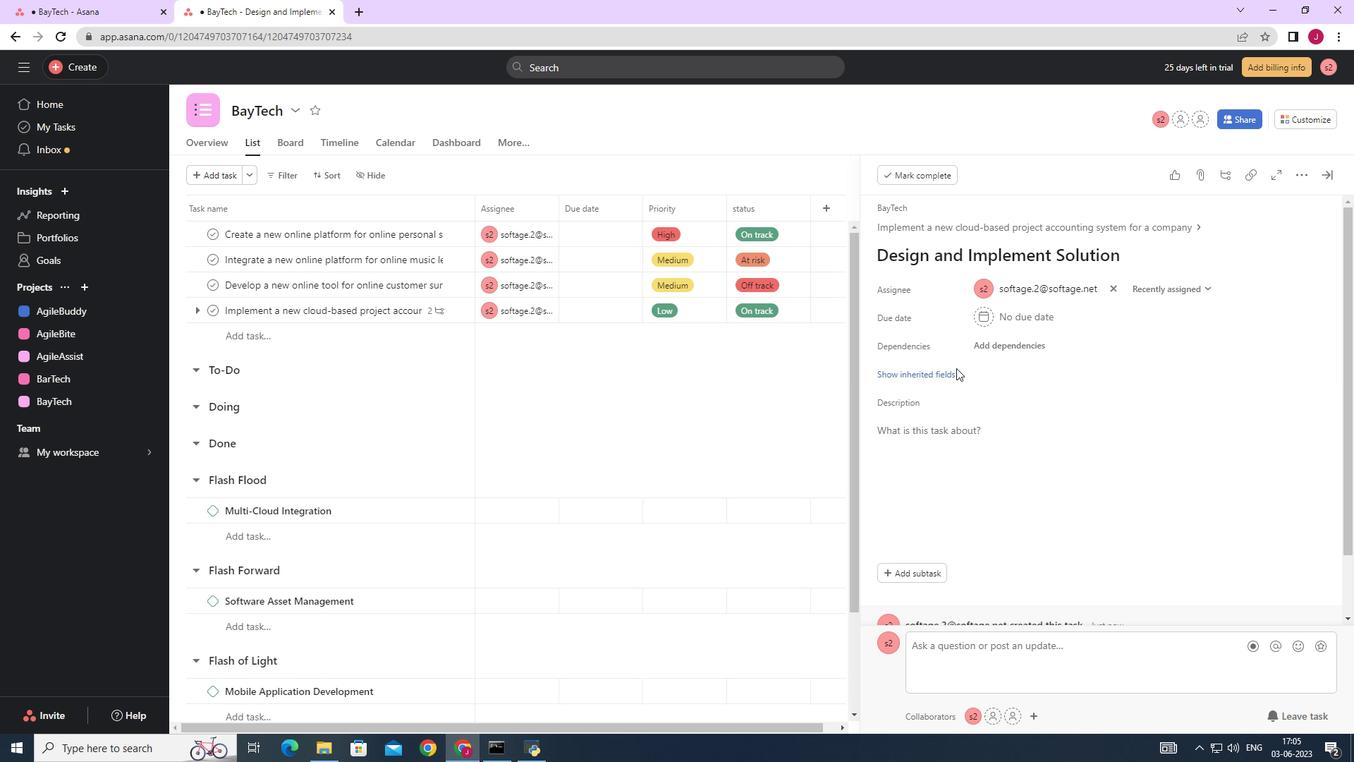 
Action: Mouse moved to (943, 382)
Screenshot: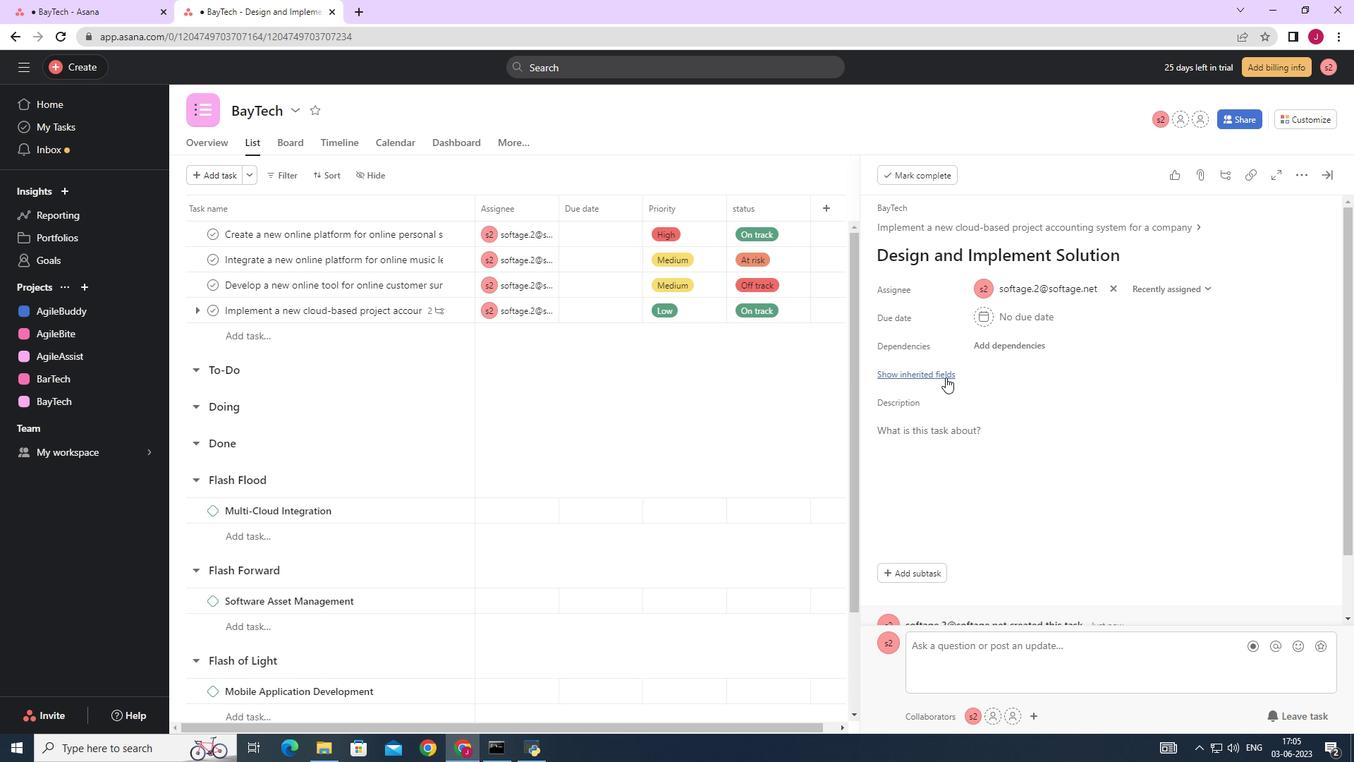
Action: Mouse pressed left at (943, 382)
Screenshot: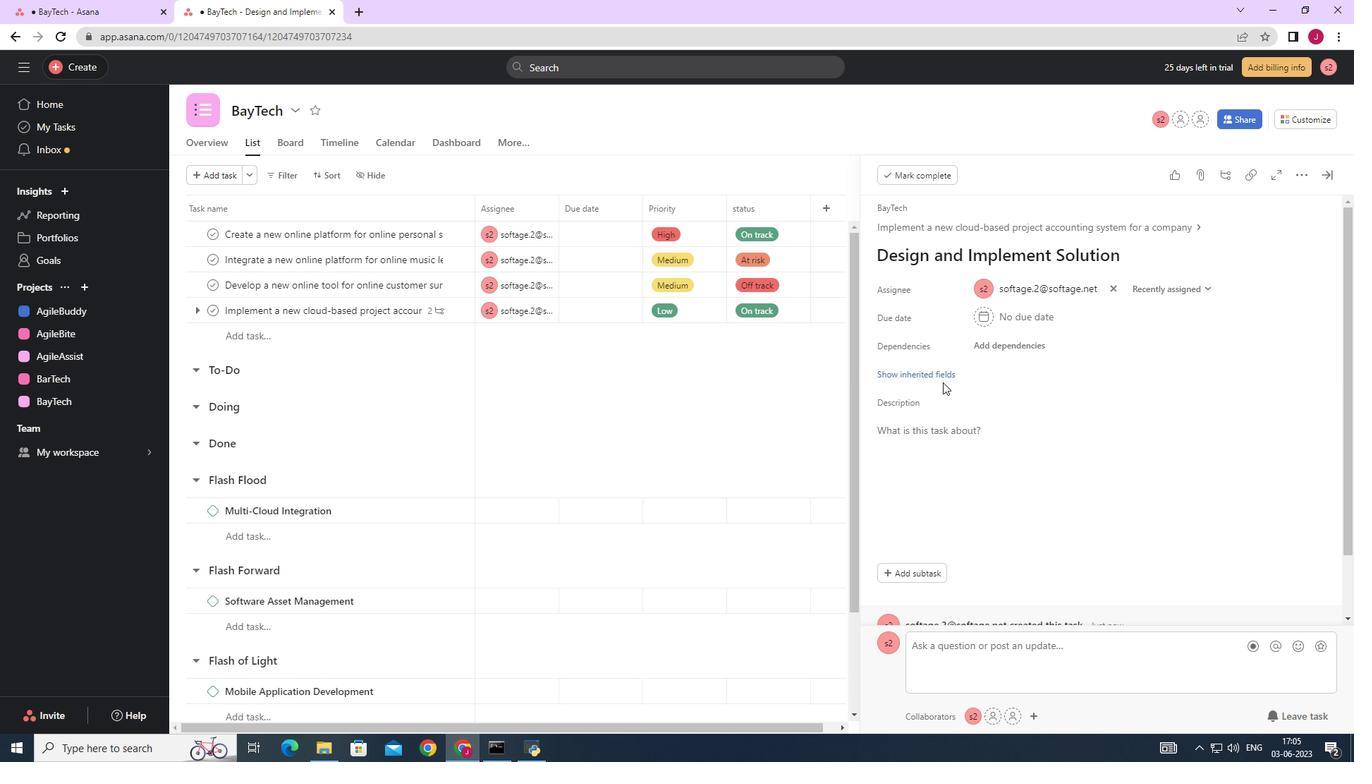 
Action: Mouse moved to (944, 378)
Screenshot: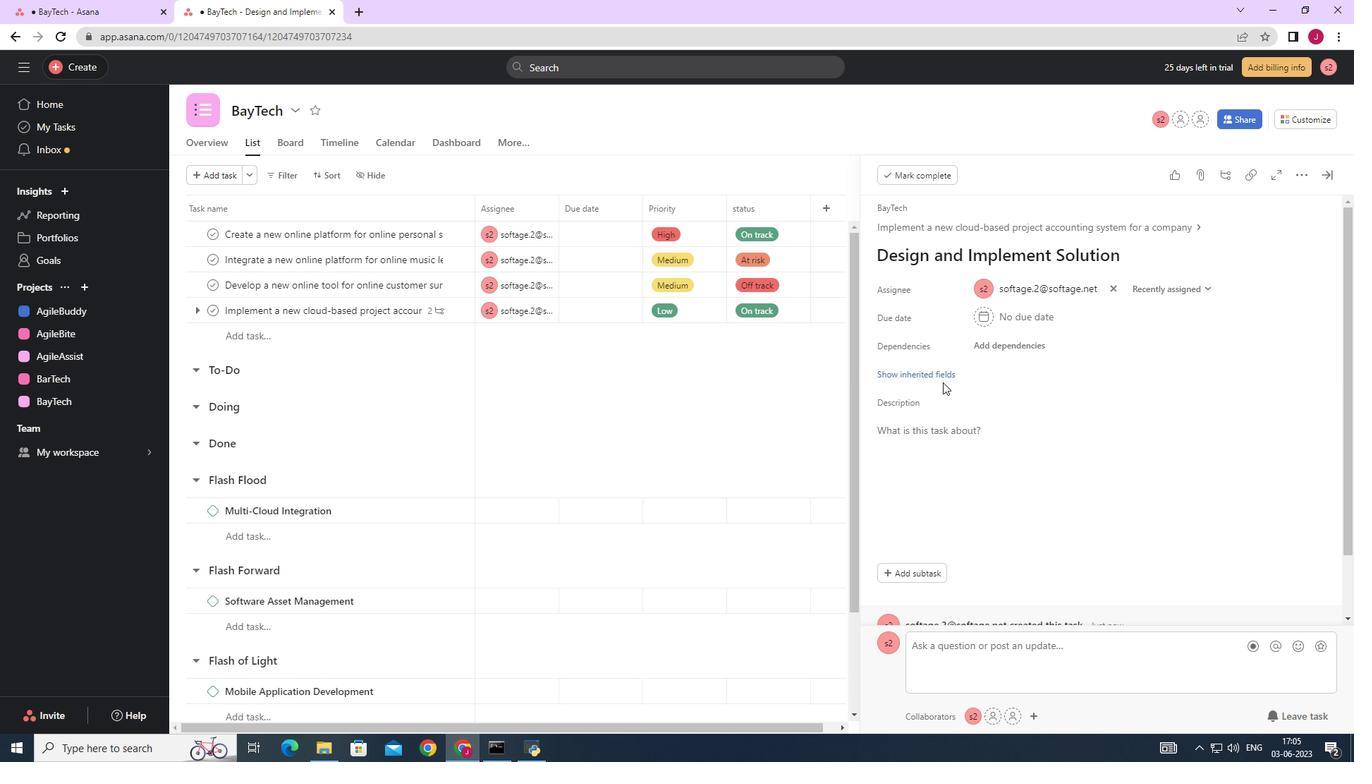 
Action: Mouse pressed left at (944, 378)
Screenshot: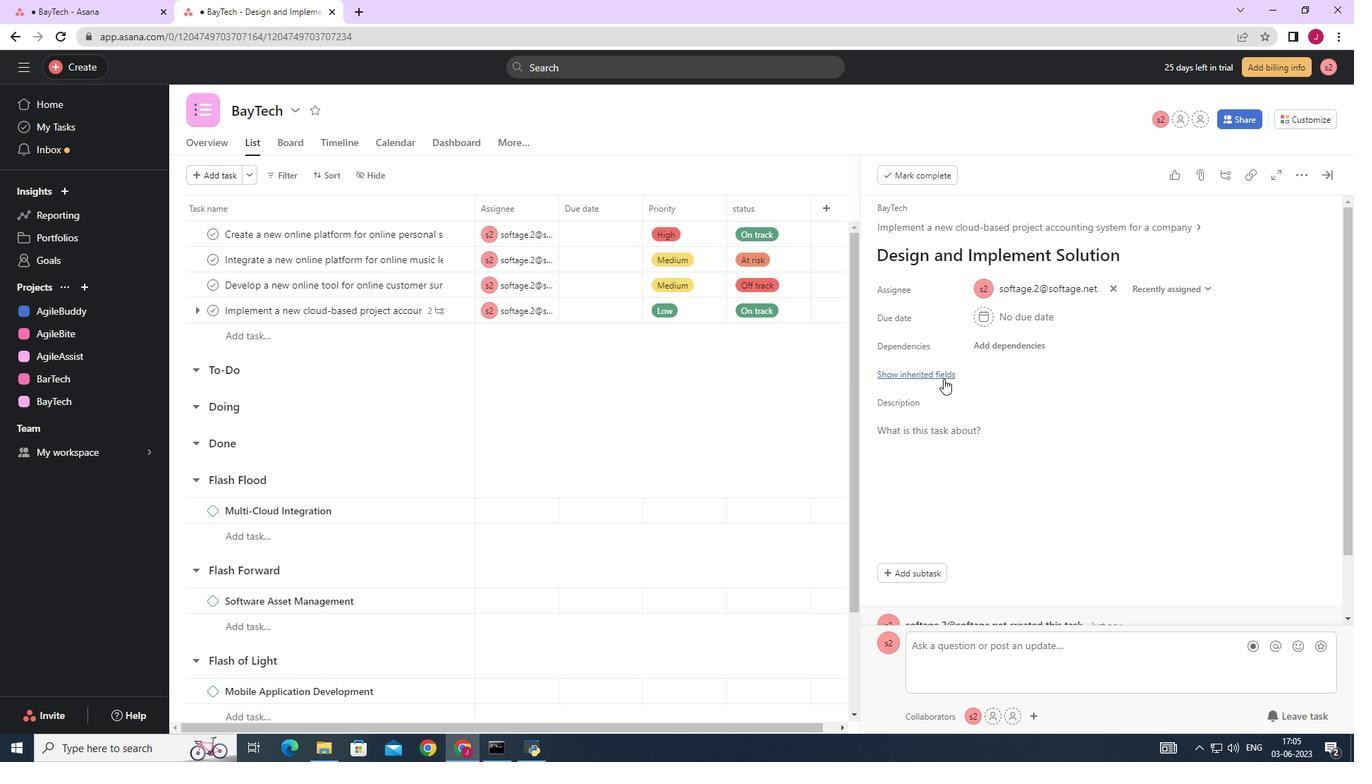 
Action: Mouse moved to (1017, 405)
Screenshot: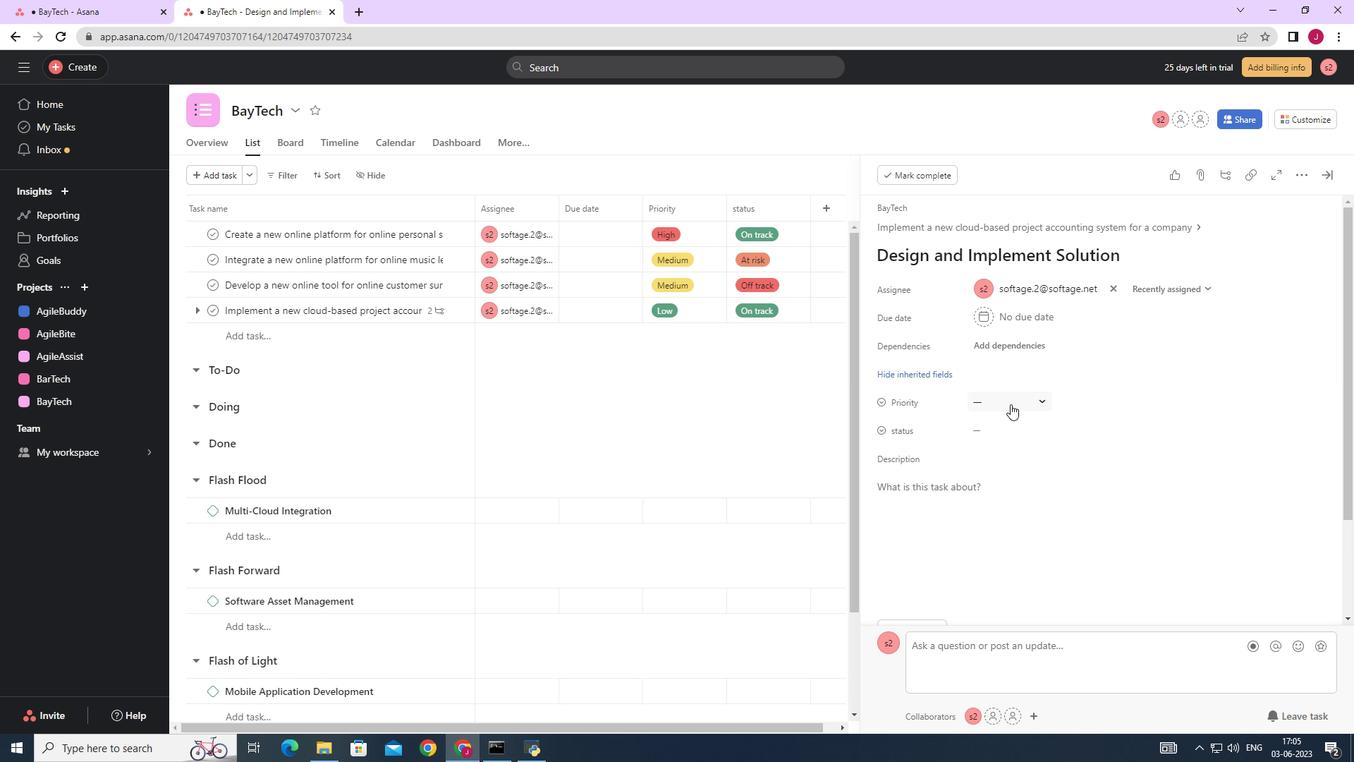 
Action: Mouse pressed left at (1017, 405)
Screenshot: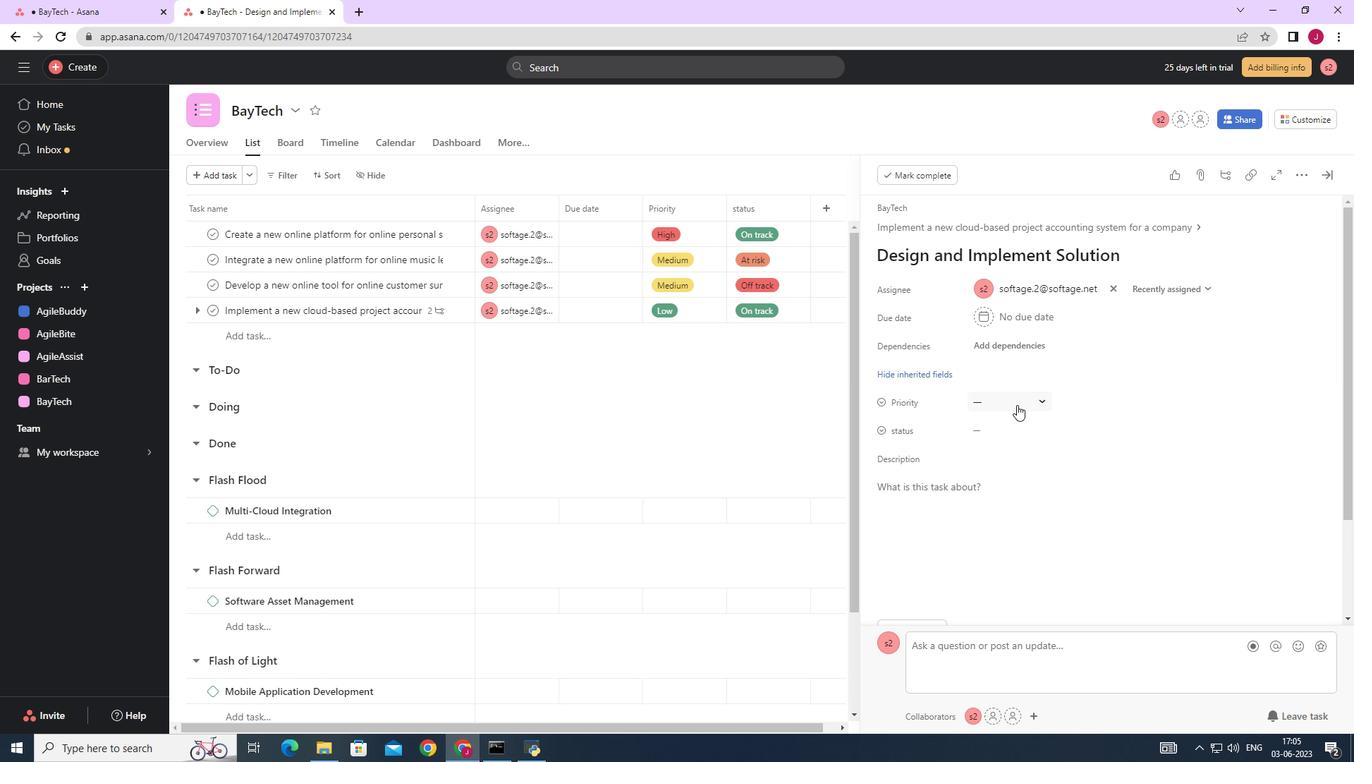 
Action: Mouse moved to (1014, 454)
Screenshot: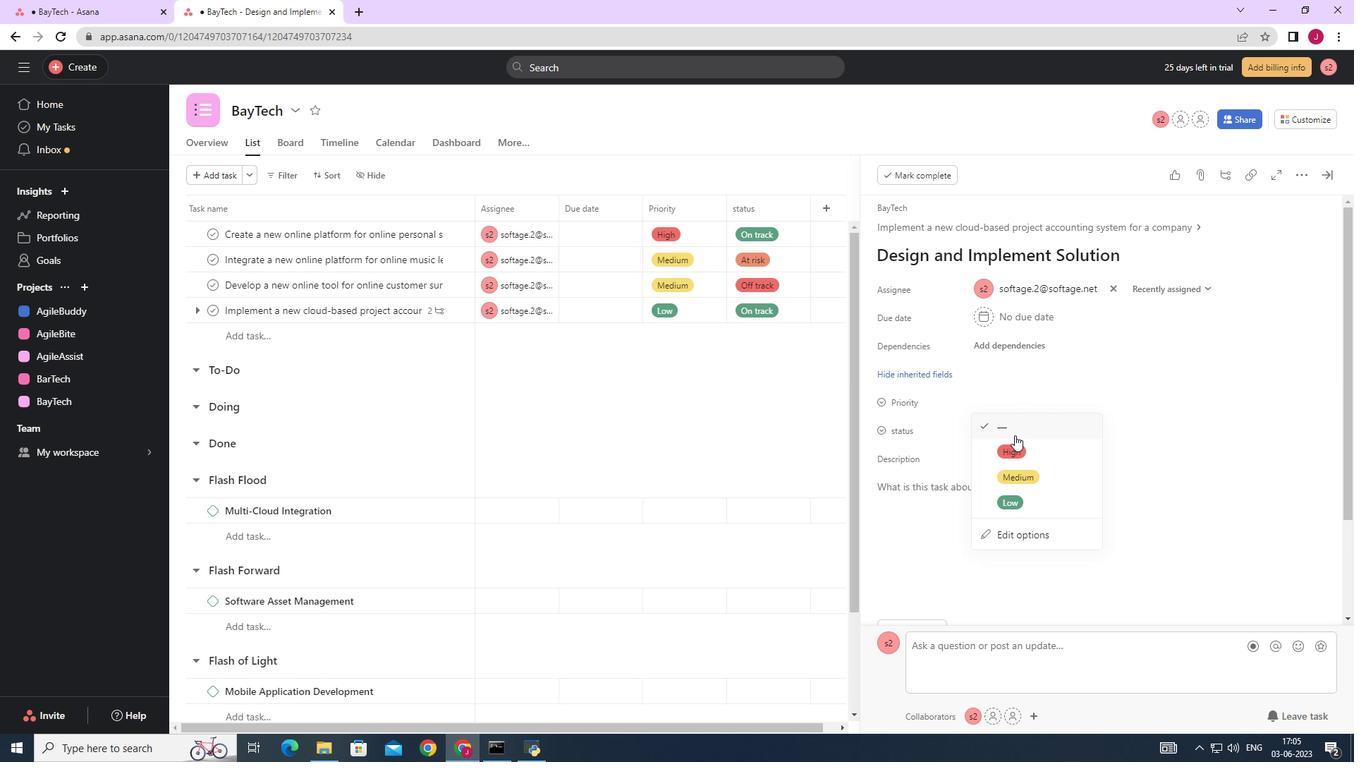 
Action: Mouse pressed left at (1014, 454)
Screenshot: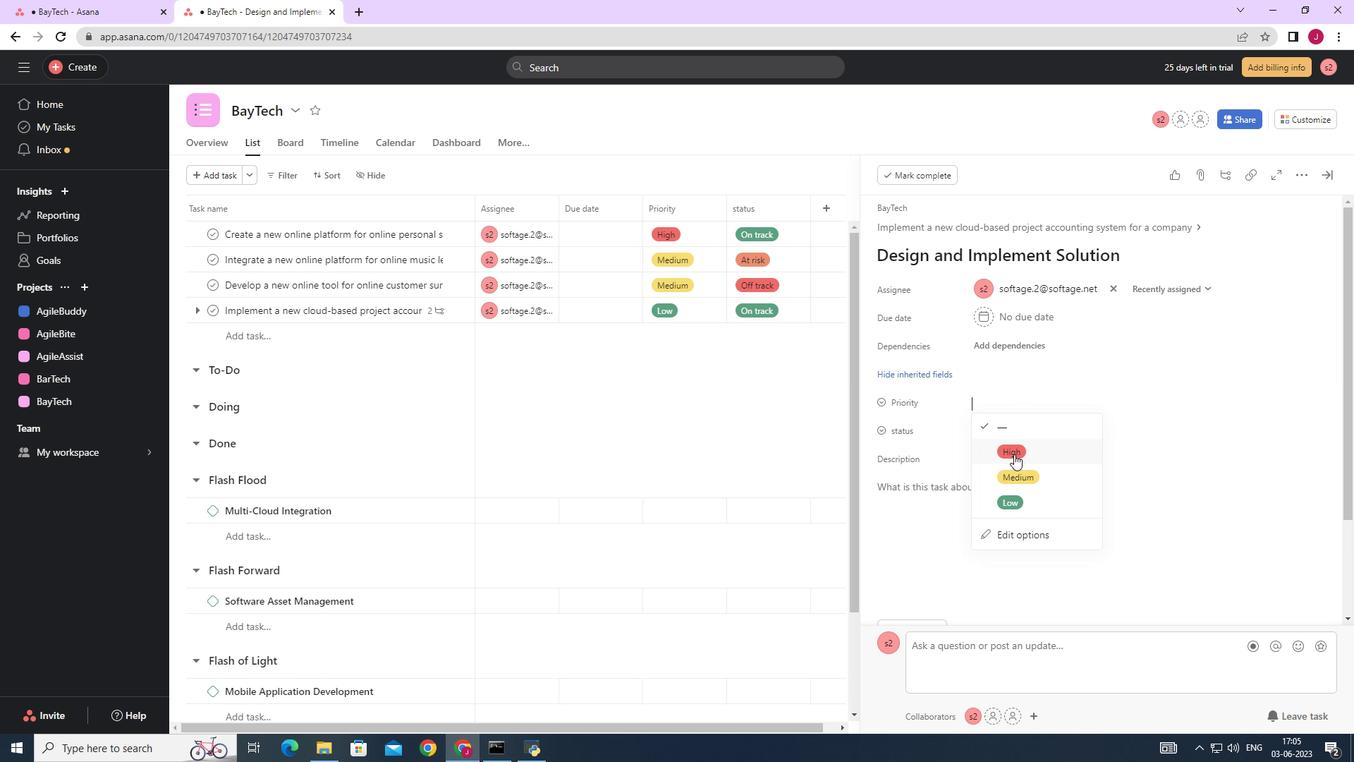 
Action: Mouse moved to (986, 428)
Screenshot: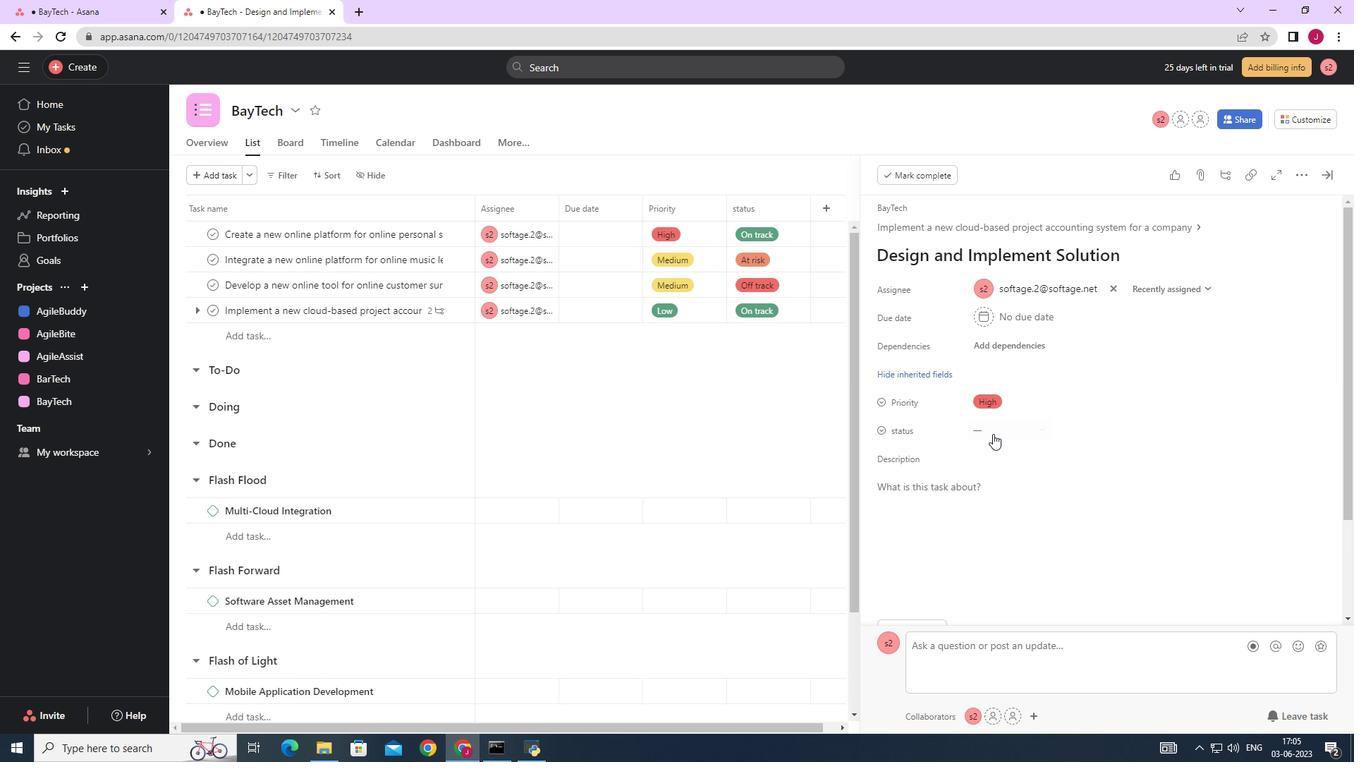 
Action: Mouse pressed left at (986, 428)
Screenshot: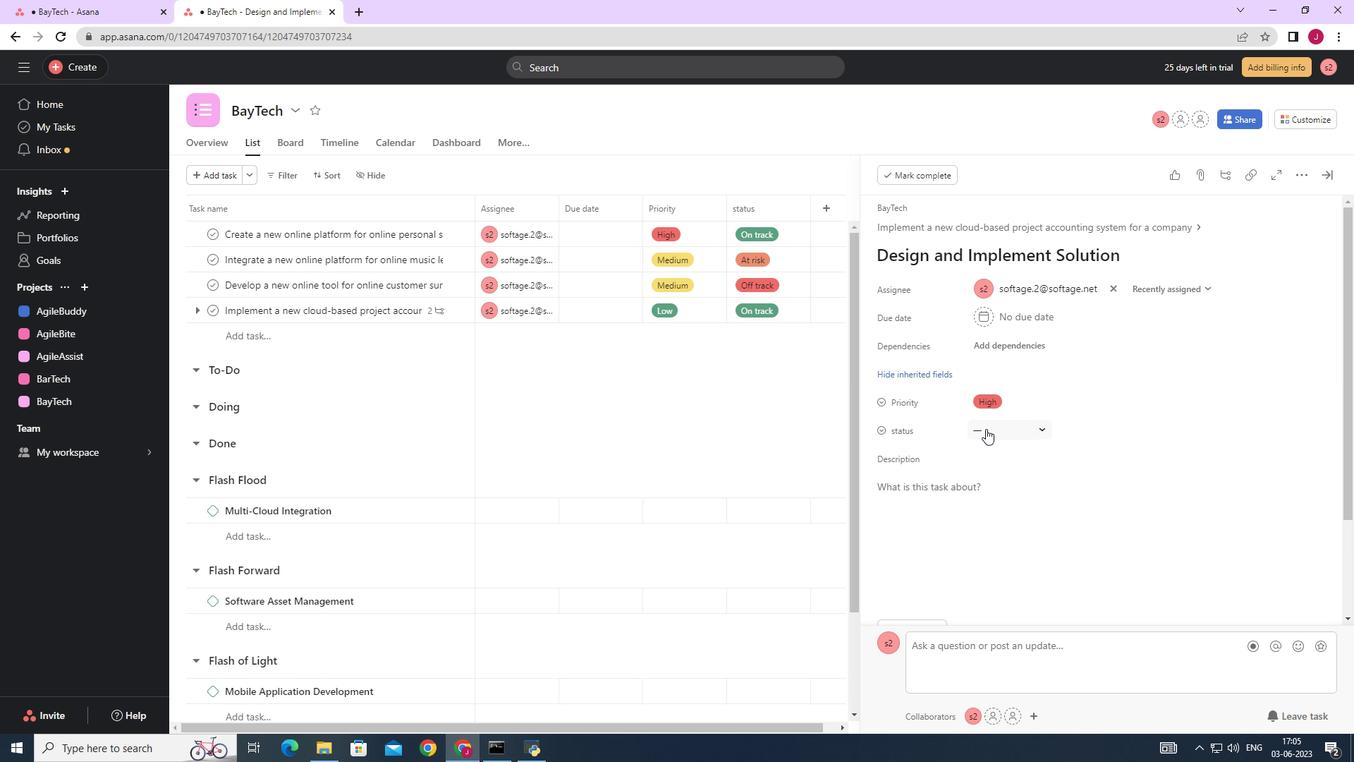 
Action: Mouse moved to (1020, 553)
Screenshot: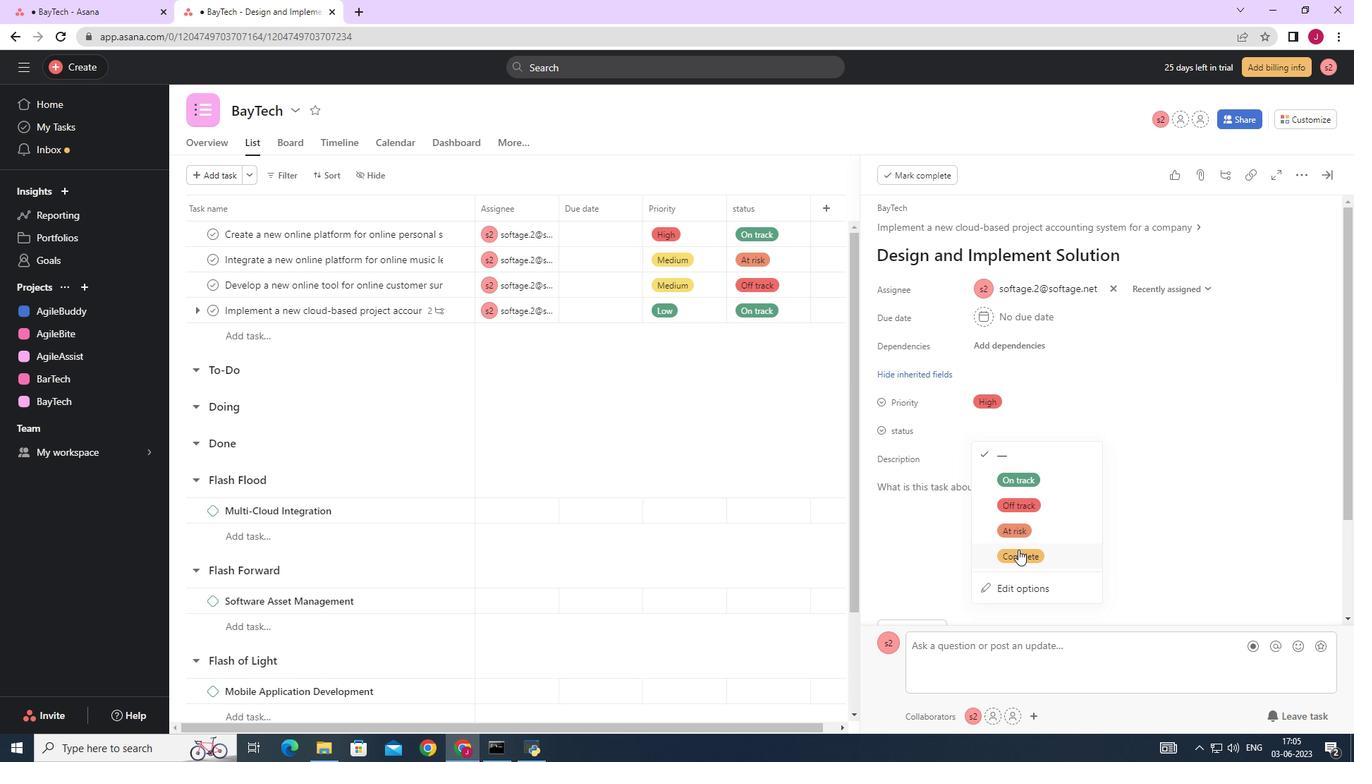 
Action: Mouse pressed left at (1020, 553)
Screenshot: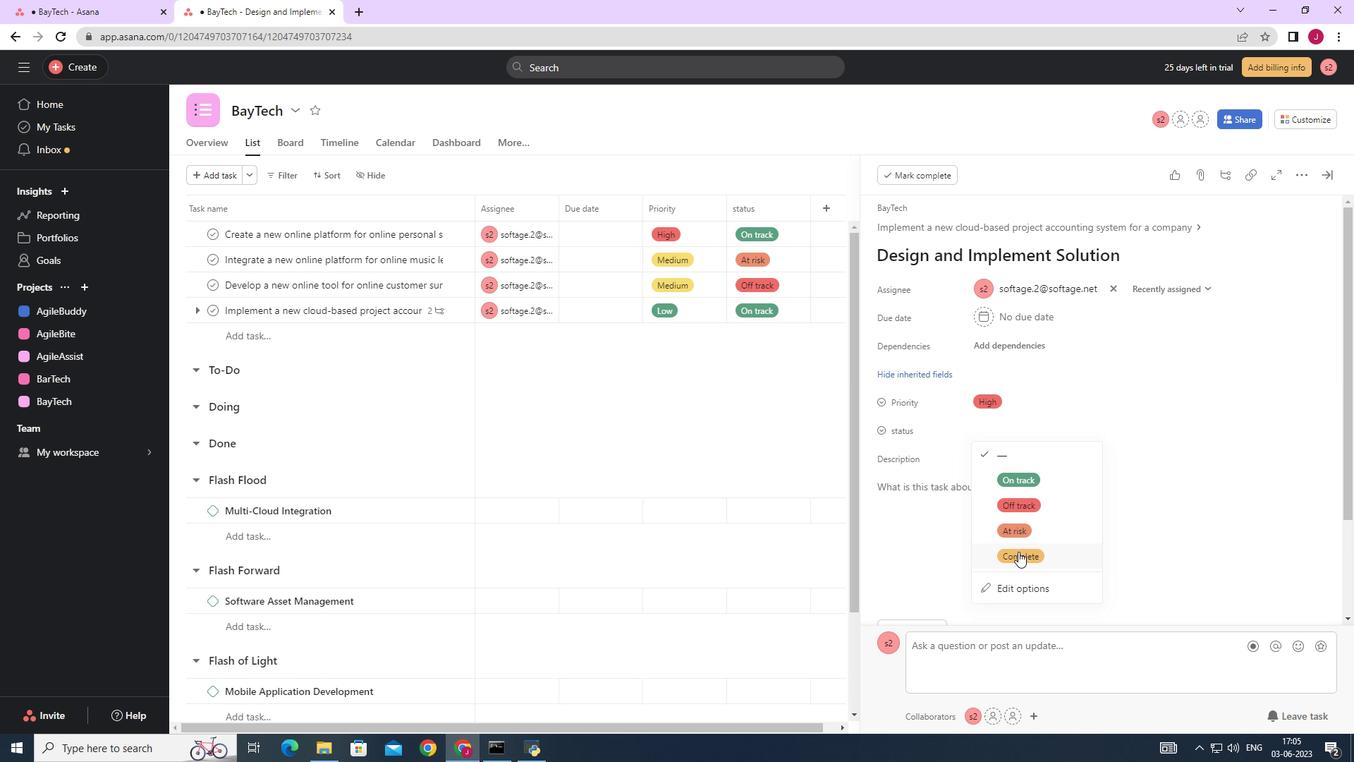 
Action: Mouse moved to (1325, 174)
Screenshot: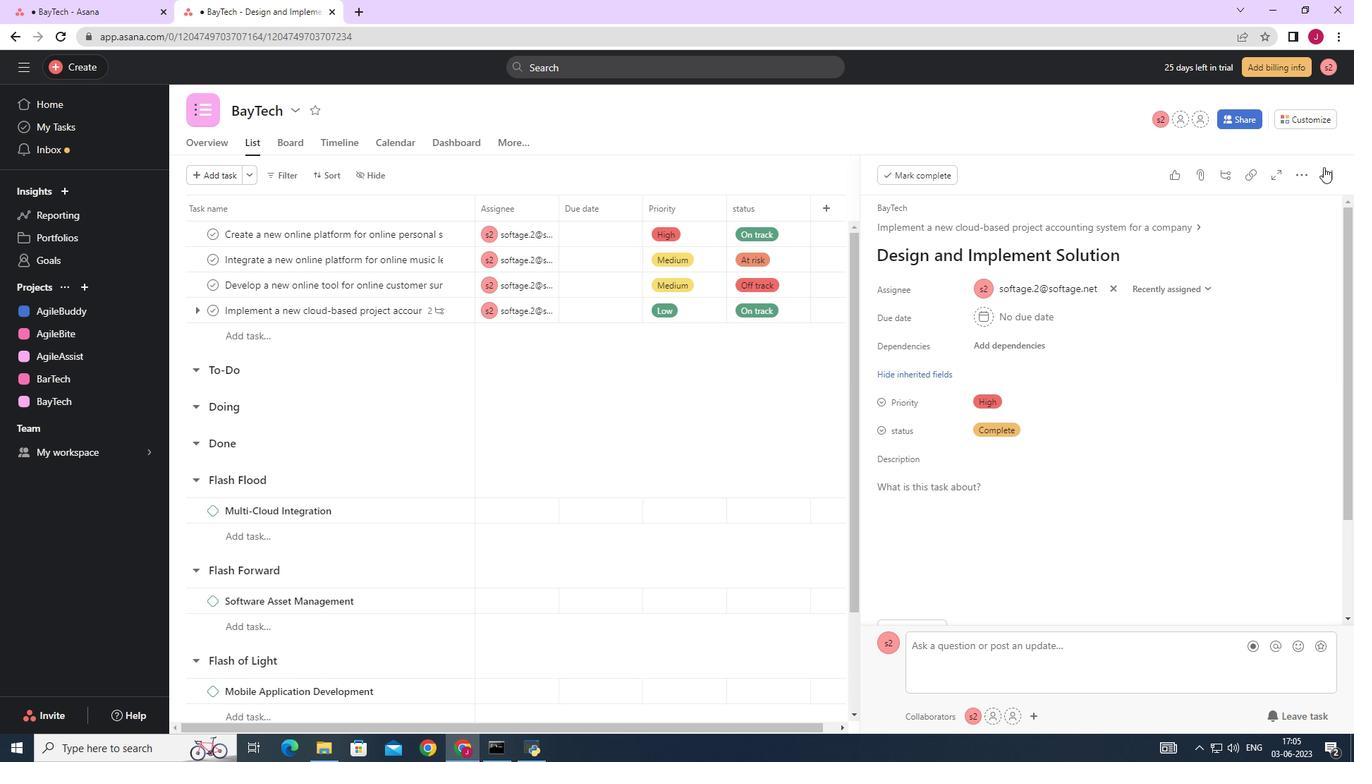 
Action: Mouse pressed left at (1325, 174)
Screenshot: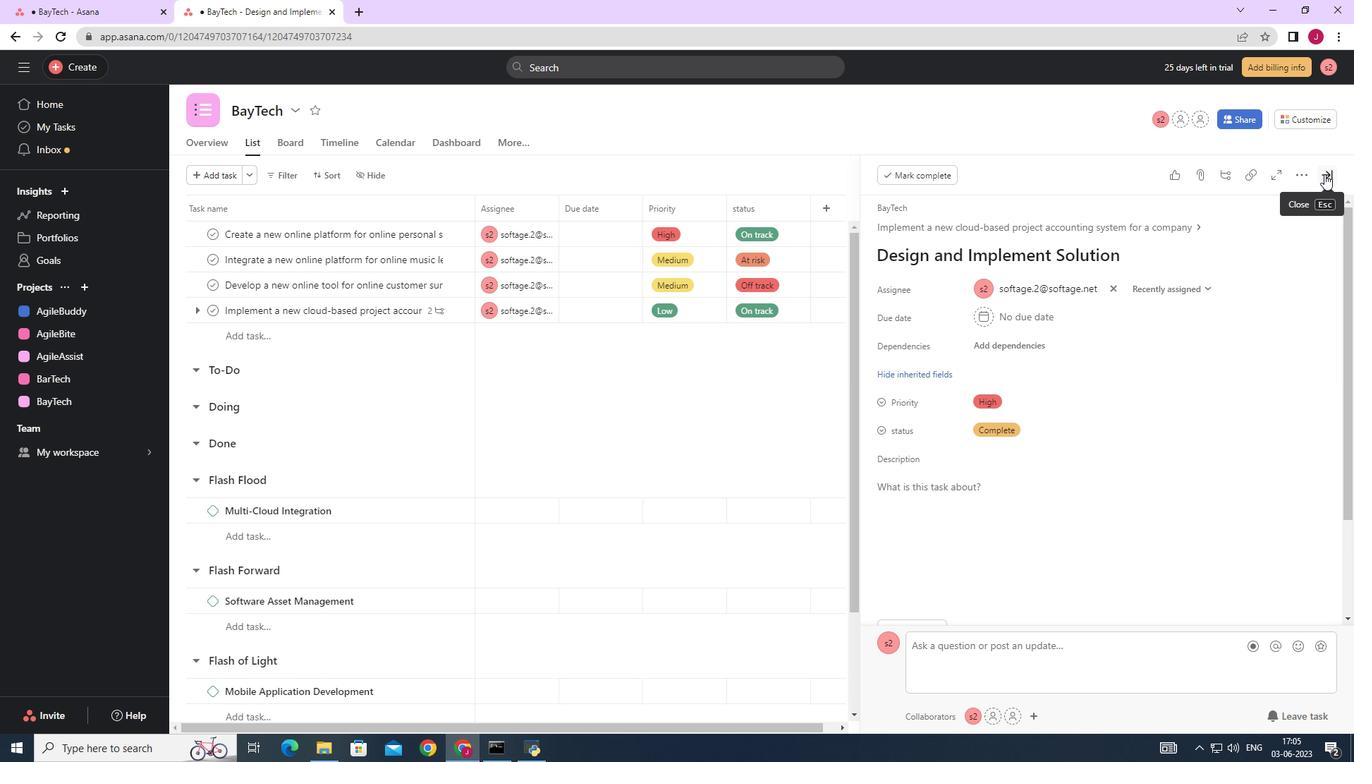 
